 Task: Look for space in San Miguel Xico Viejo, Mexico from 5th July, 2023 to 11th July, 2023 for 2 adults in price range Rs.8000 to Rs.16000. Place can be entire place with 2 bedrooms having 2 beds and 1 bathroom. Property type can be house, flat, guest house. Booking option can be shelf check-in. Required host language is English.
Action: Mouse moved to (435, 97)
Screenshot: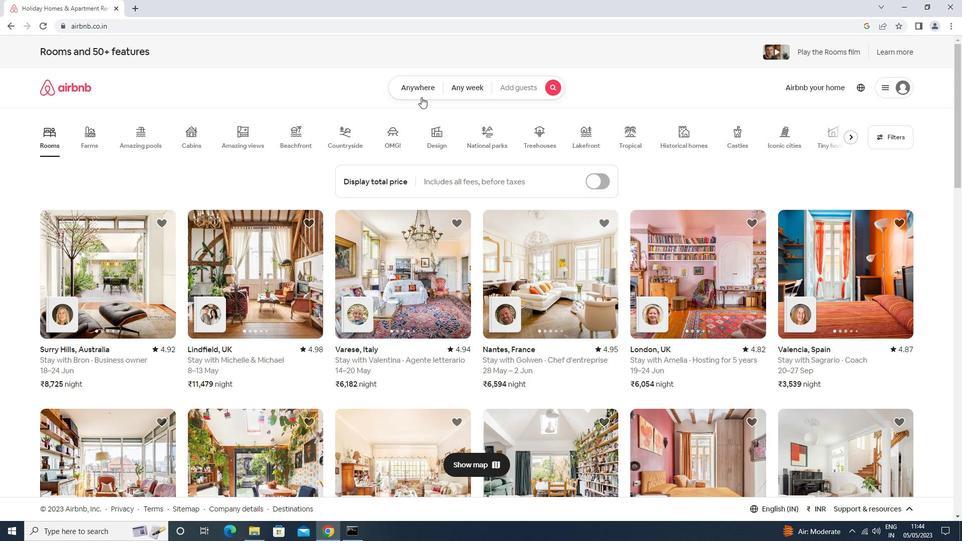 
Action: Mouse pressed left at (435, 97)
Screenshot: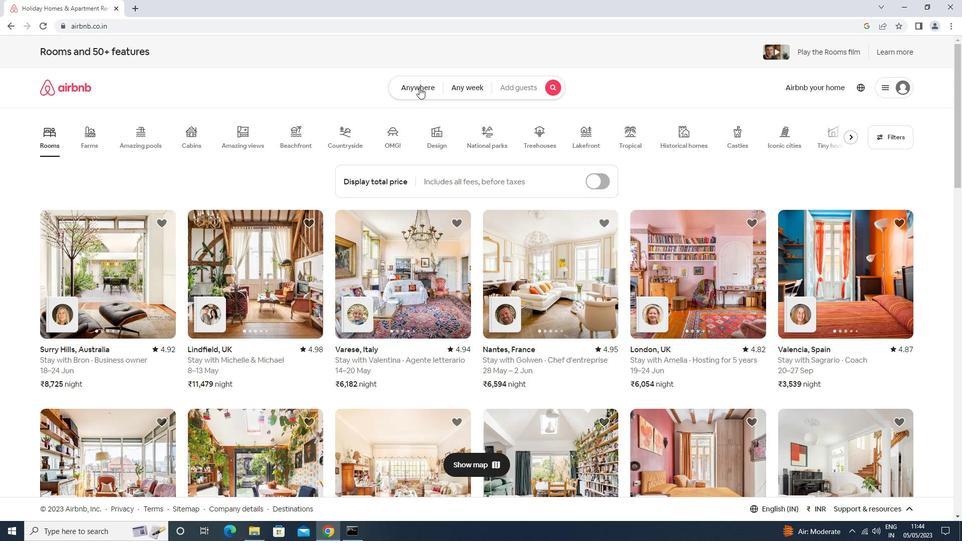 
Action: Mouse moved to (399, 136)
Screenshot: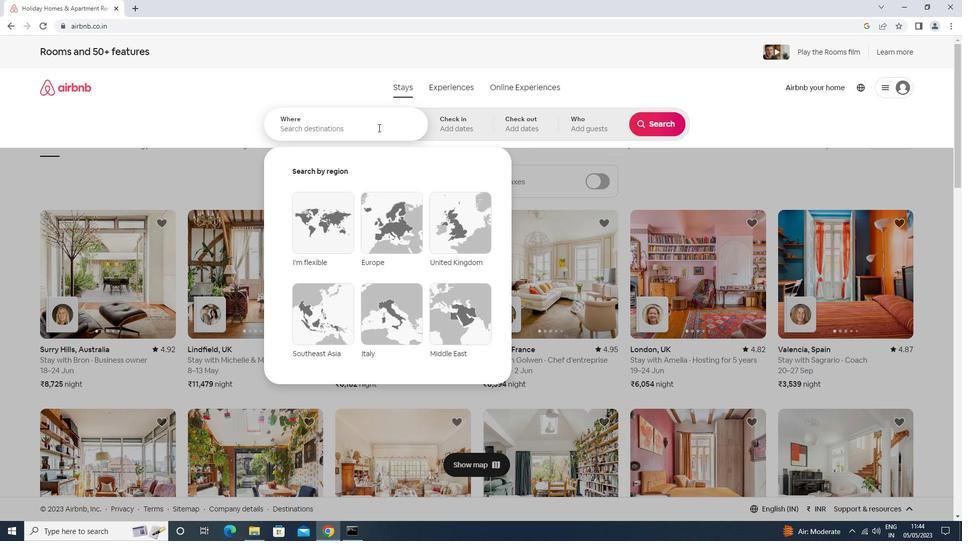 
Action: Mouse pressed left at (399, 136)
Screenshot: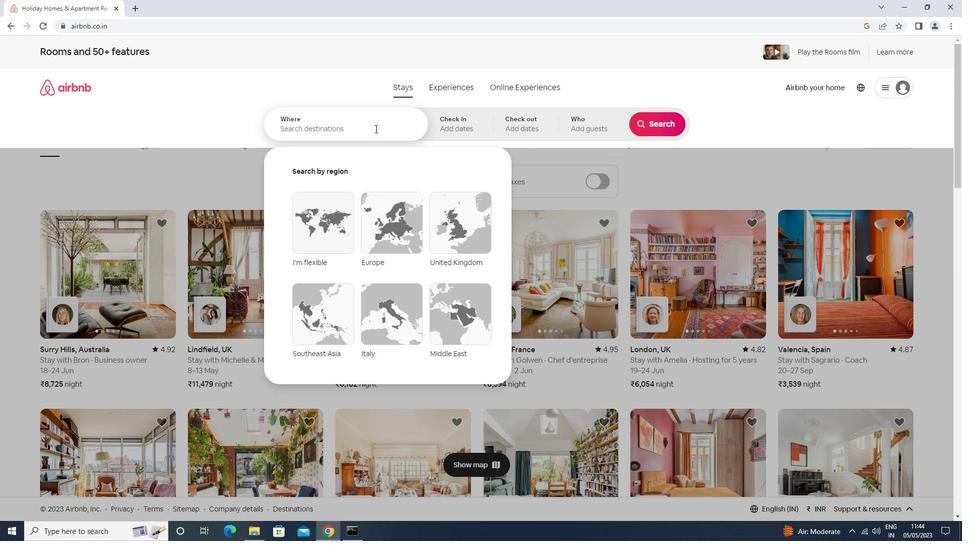 
Action: Mouse moved to (393, 135)
Screenshot: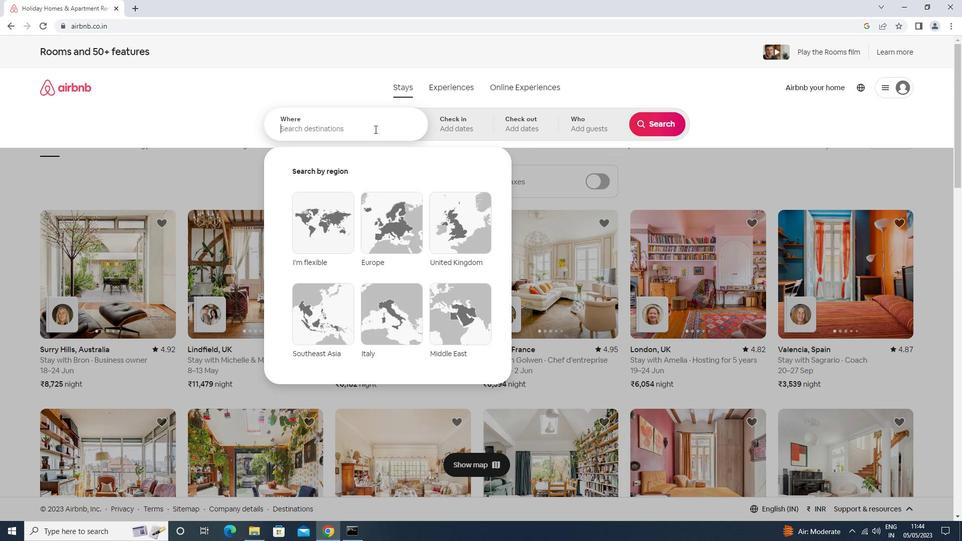 
Action: Key pressed <Key.shift><Key.shift><Key.shift><Key.shift><Key.shift><Key.shift><Key.shift><Key.shift><Key.shift><Key.shift>SAN<Key.space><Key.shift>MIGU<Key.down><Key.backspace><Key.backspace><Key.backspace><Key.backspace><Key.backspace><Key.backspace><Key.backspace><Key.backspace><Key.backspace><Key.backspace><Key.shift><Key.shift><Key.shift><Key.shift><Key.shift><Key.shift><Key.shift><Key.shift>XICO<Key.down><Key.up><Key.enter>
Screenshot: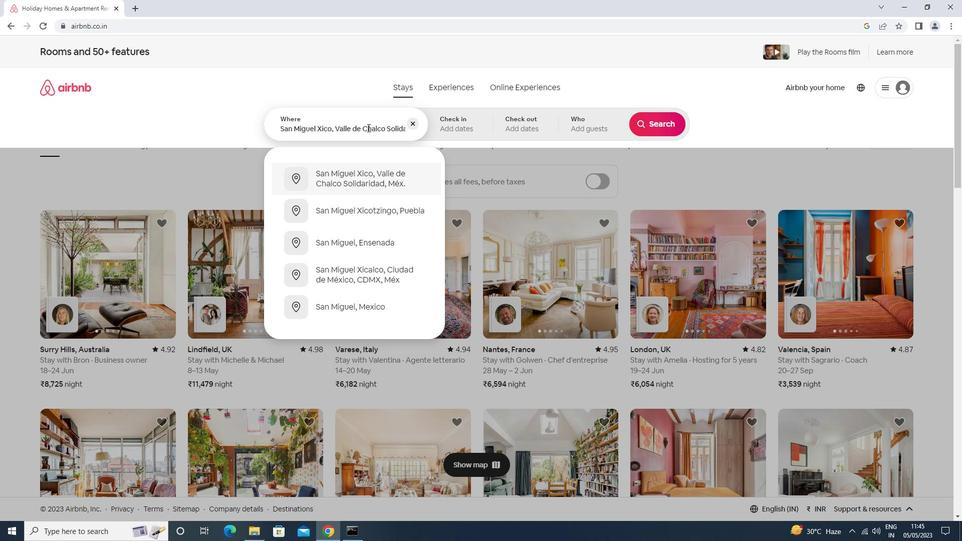 
Action: Mouse moved to (629, 205)
Screenshot: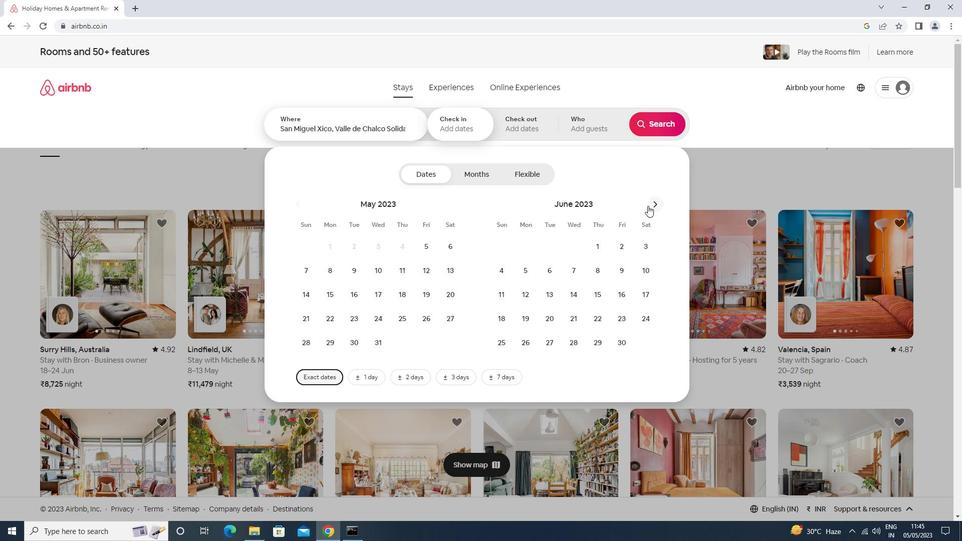 
Action: Mouse pressed left at (629, 205)
Screenshot: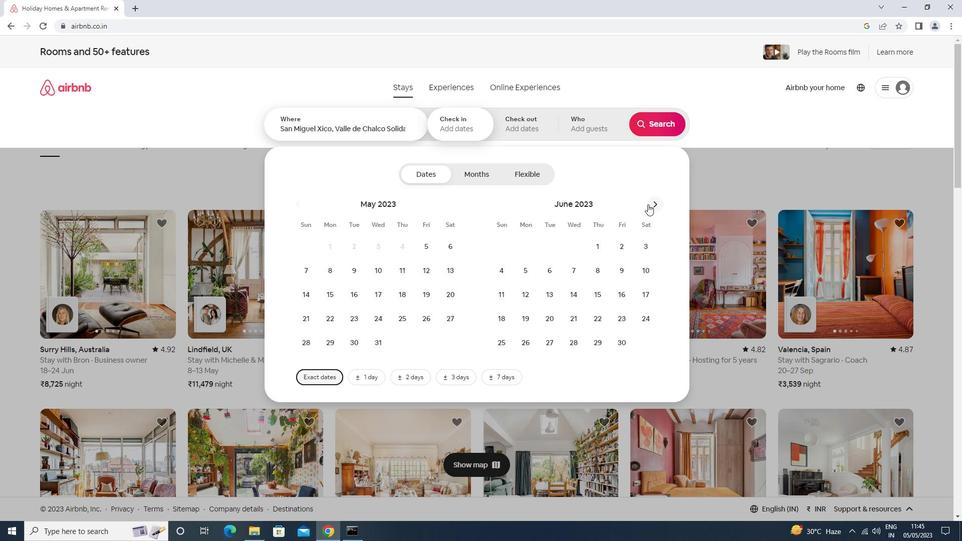 
Action: Mouse moved to (567, 265)
Screenshot: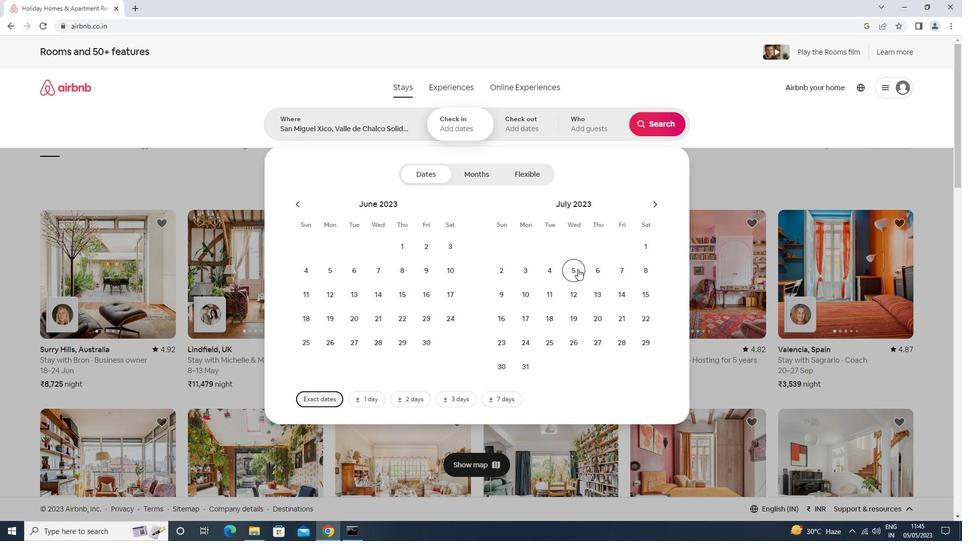 
Action: Mouse pressed left at (567, 265)
Screenshot: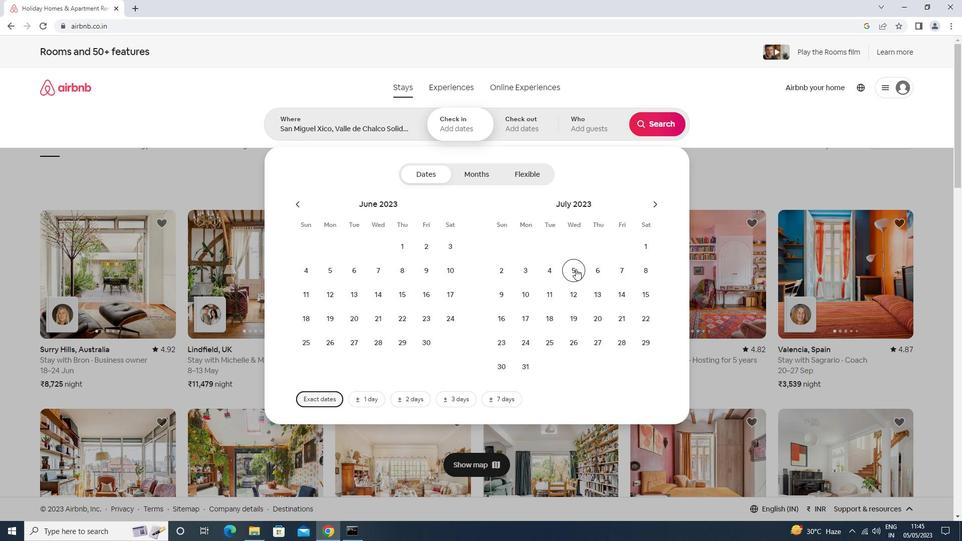 
Action: Mouse moved to (540, 289)
Screenshot: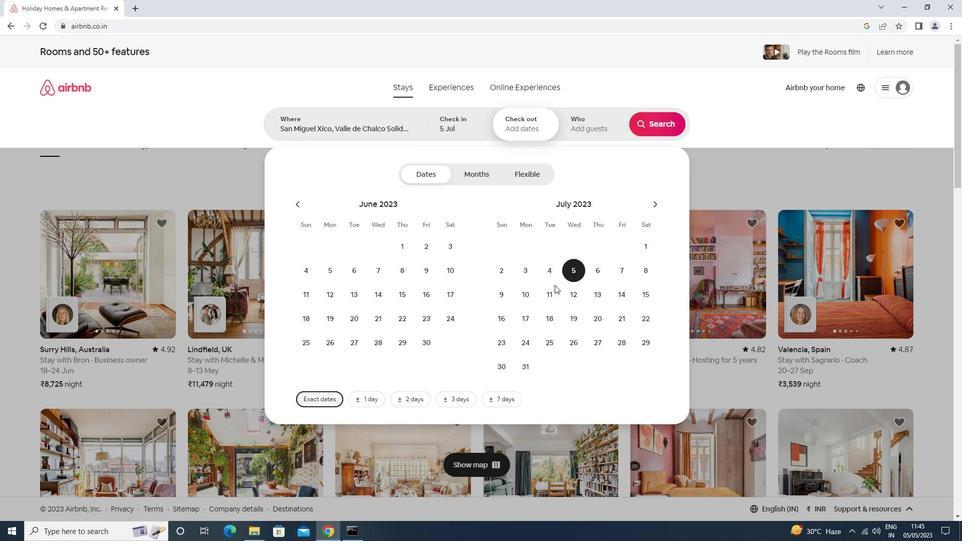 
Action: Mouse pressed left at (540, 289)
Screenshot: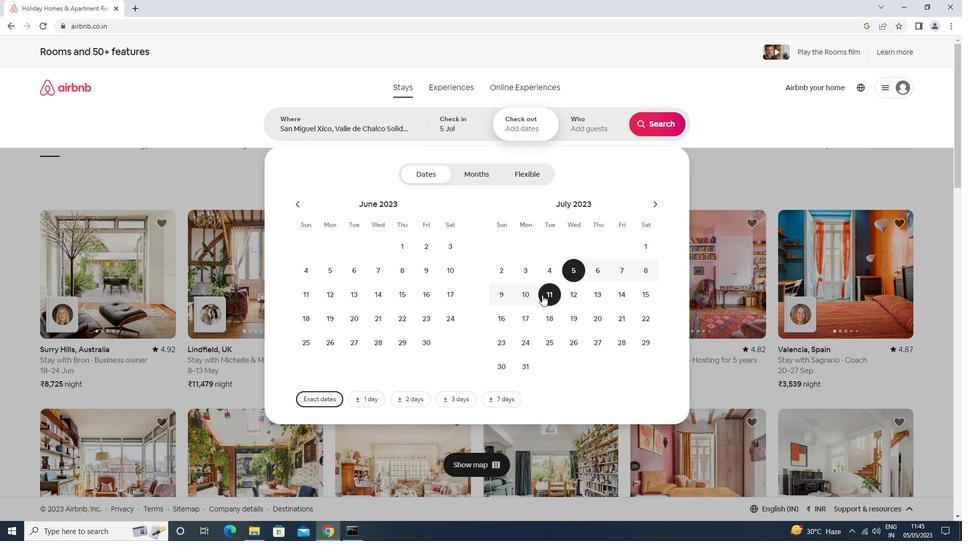 
Action: Mouse moved to (577, 138)
Screenshot: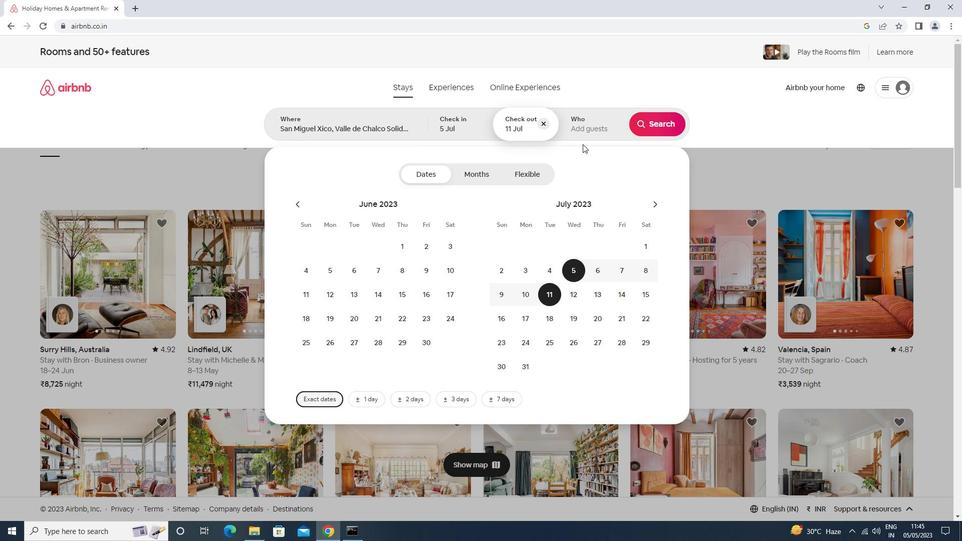 
Action: Mouse pressed left at (577, 138)
Screenshot: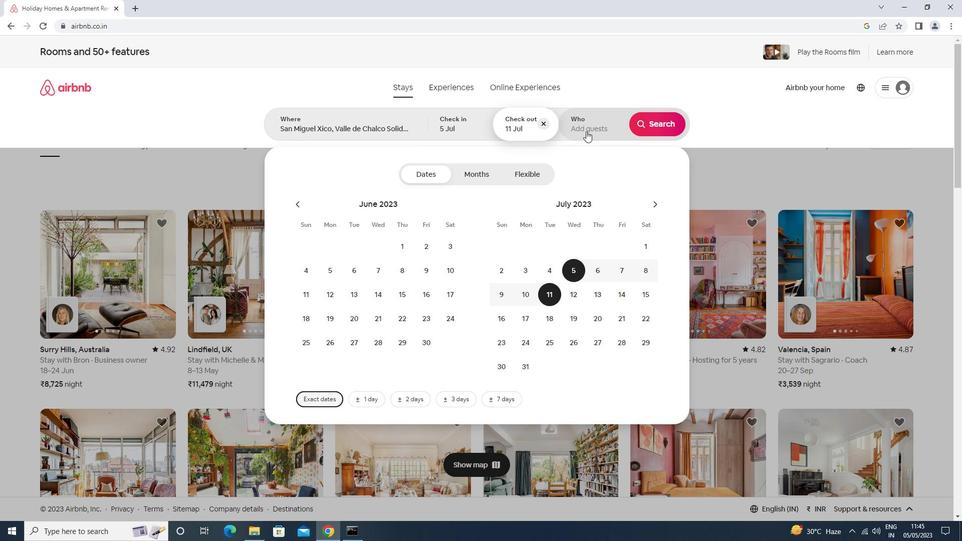 
Action: Mouse moved to (643, 180)
Screenshot: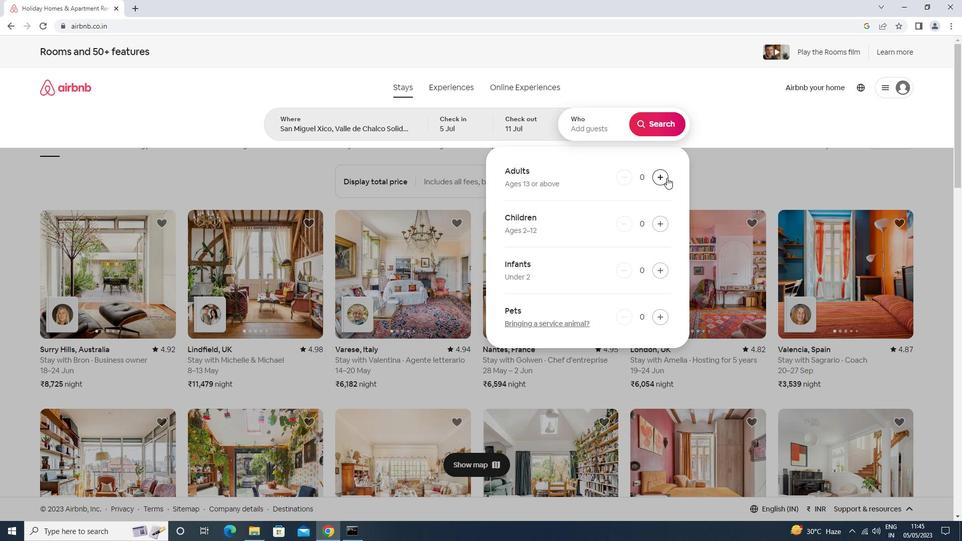 
Action: Mouse pressed left at (643, 180)
Screenshot: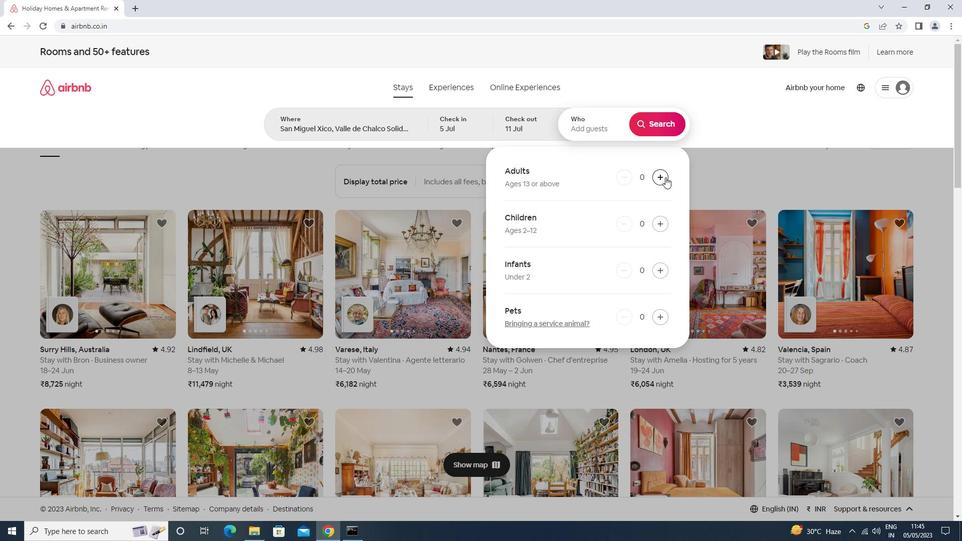 
Action: Mouse pressed left at (643, 180)
Screenshot: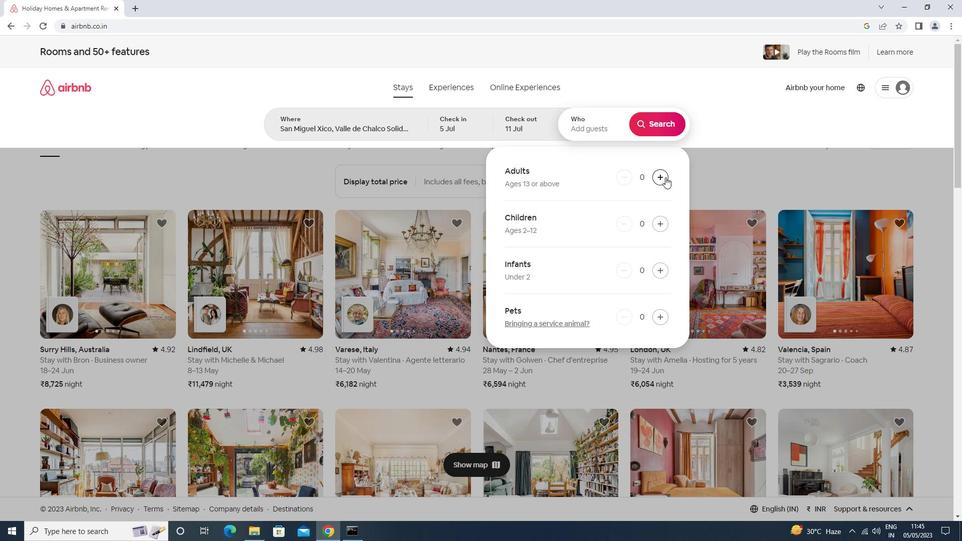 
Action: Mouse moved to (638, 126)
Screenshot: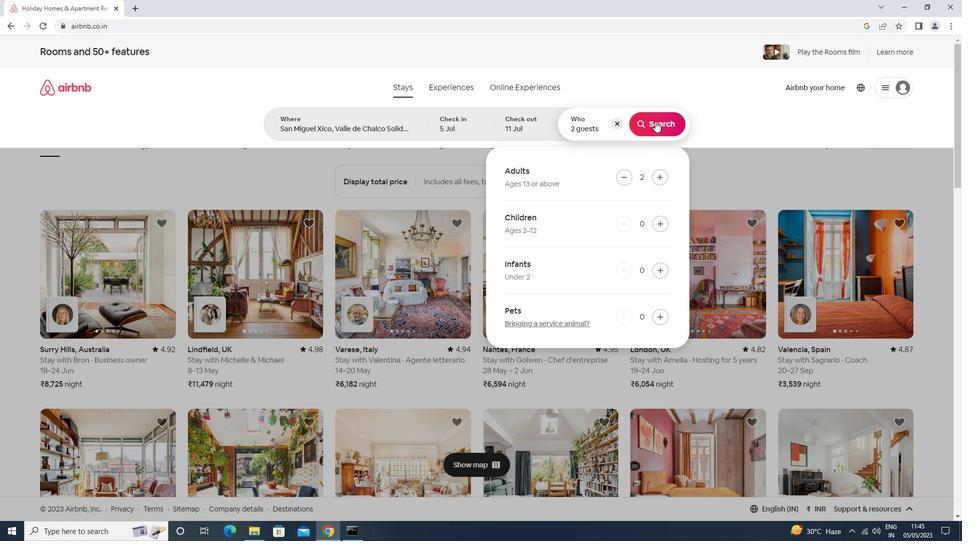 
Action: Mouse pressed left at (638, 126)
Screenshot: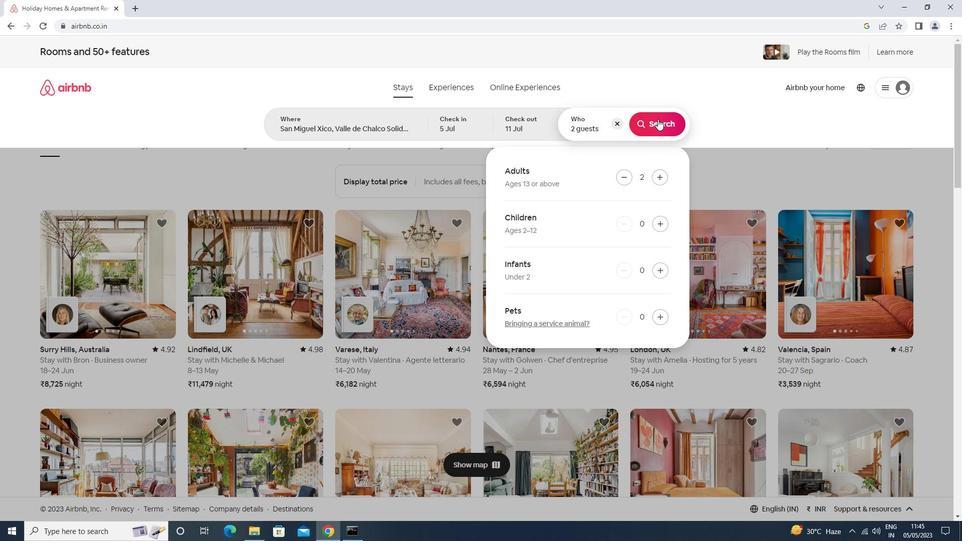 
Action: Mouse moved to (862, 105)
Screenshot: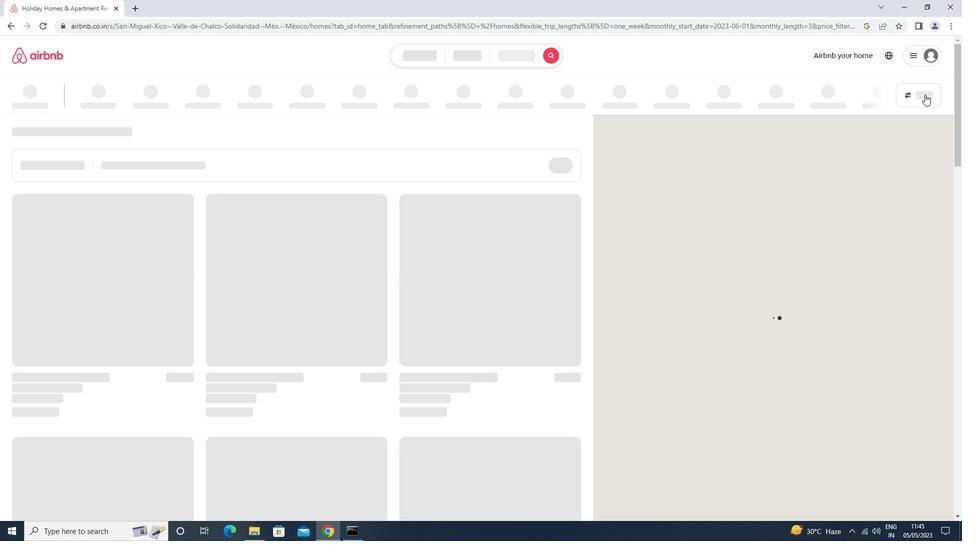 
Action: Mouse pressed left at (862, 105)
Screenshot: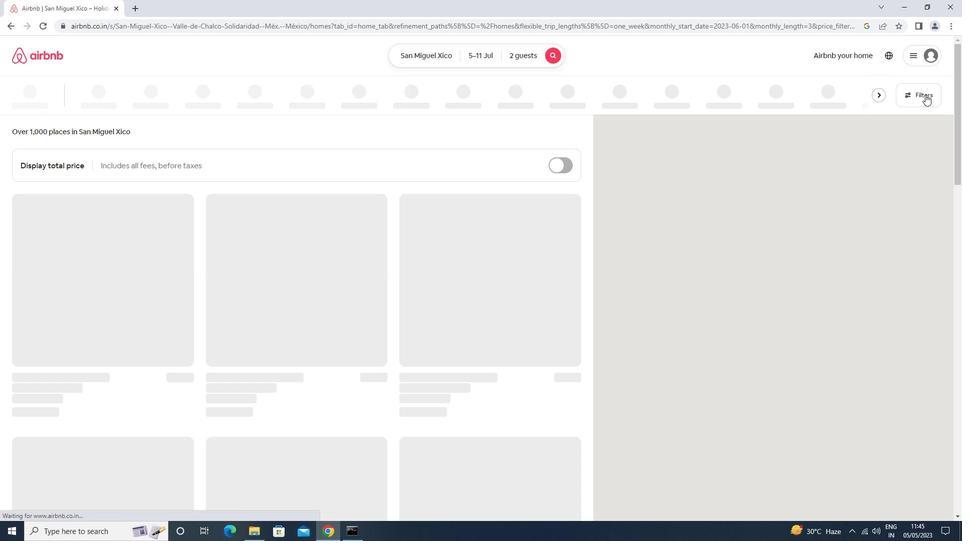
Action: Mouse moved to (391, 332)
Screenshot: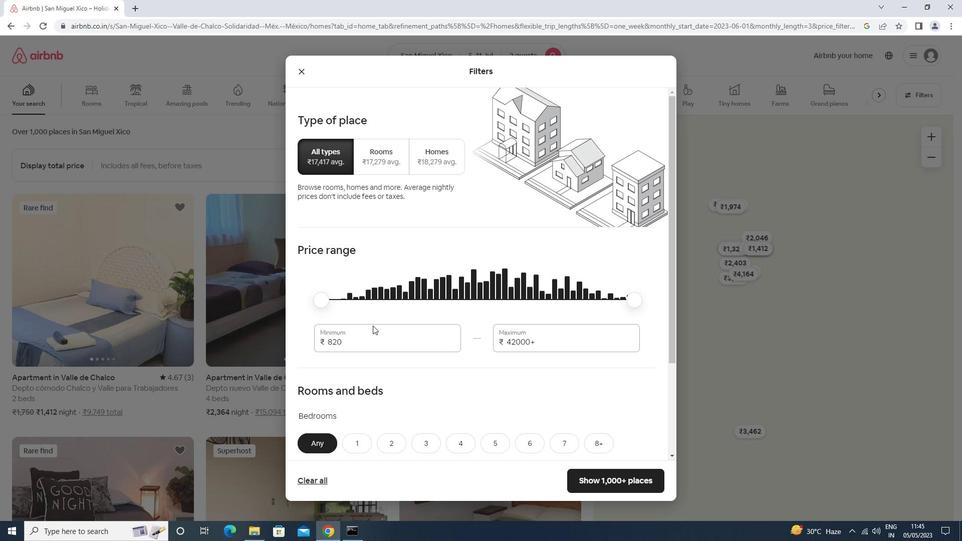 
Action: Mouse pressed left at (391, 332)
Screenshot: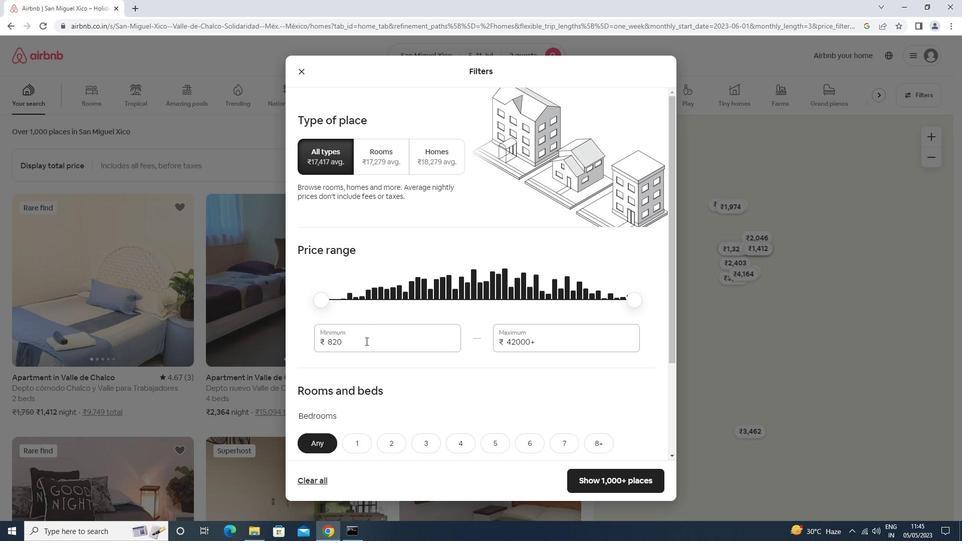 
Action: Mouse moved to (385, 324)
Screenshot: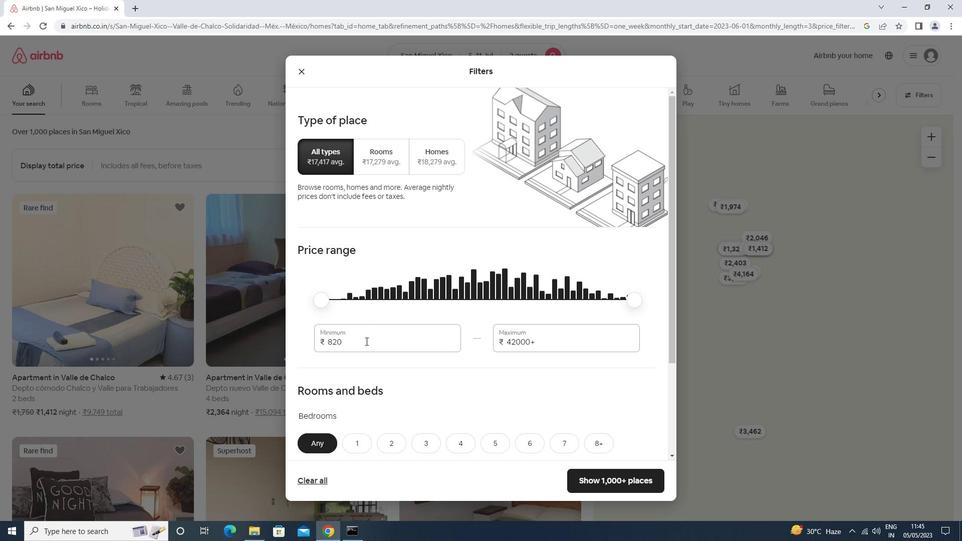 
Action: Key pressed <Key.backspace><Key.backspace>000<Key.tab>16000
Screenshot: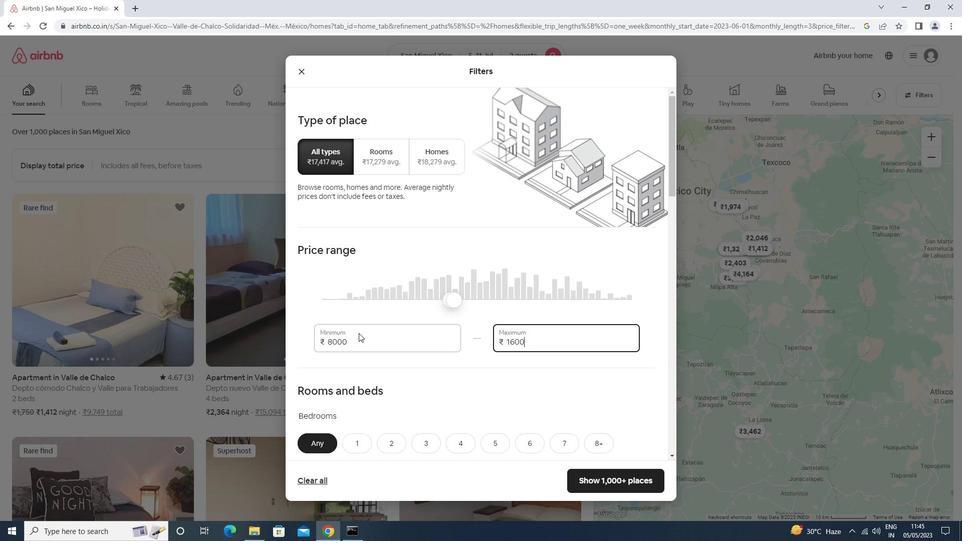 
Action: Mouse scrolled (385, 324) with delta (0, 0)
Screenshot: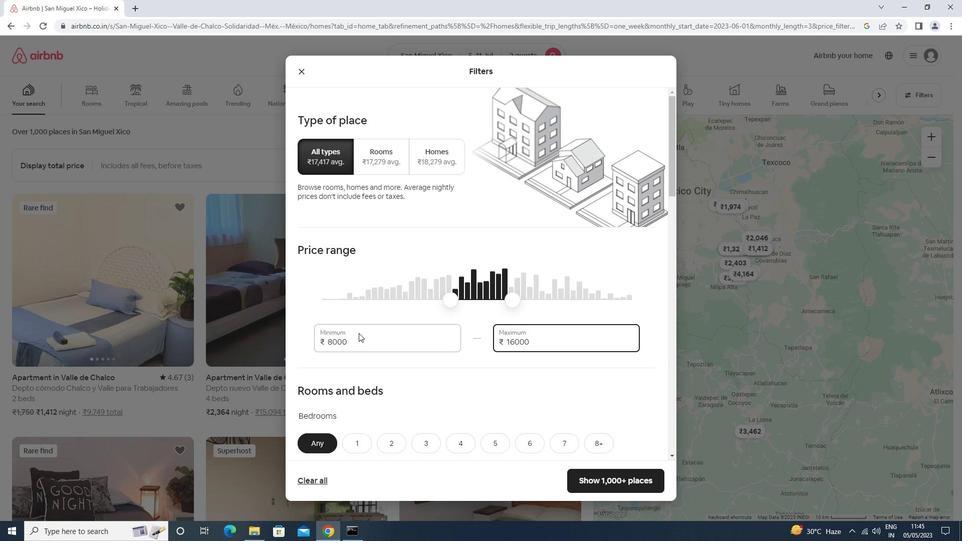
Action: Mouse scrolled (385, 324) with delta (0, 0)
Screenshot: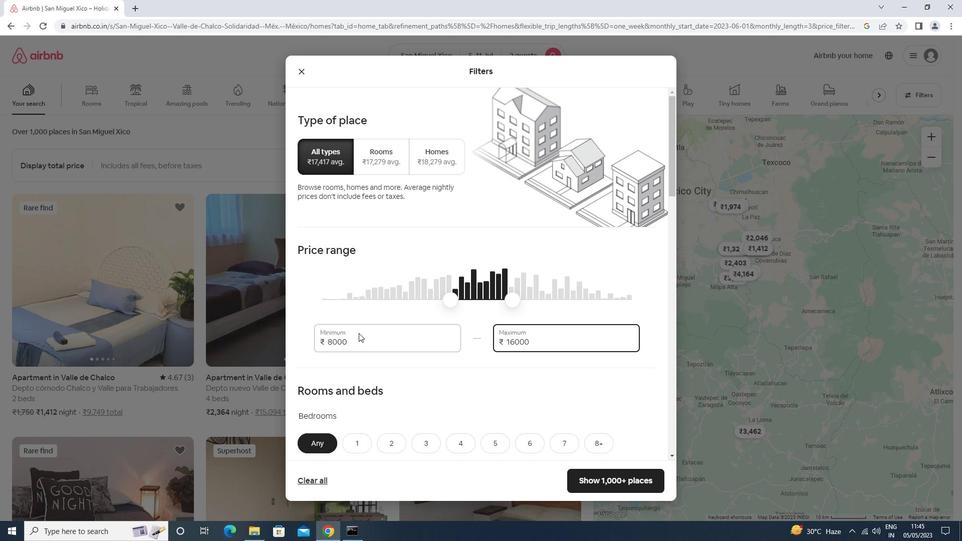 
Action: Mouse scrolled (385, 324) with delta (0, 0)
Screenshot: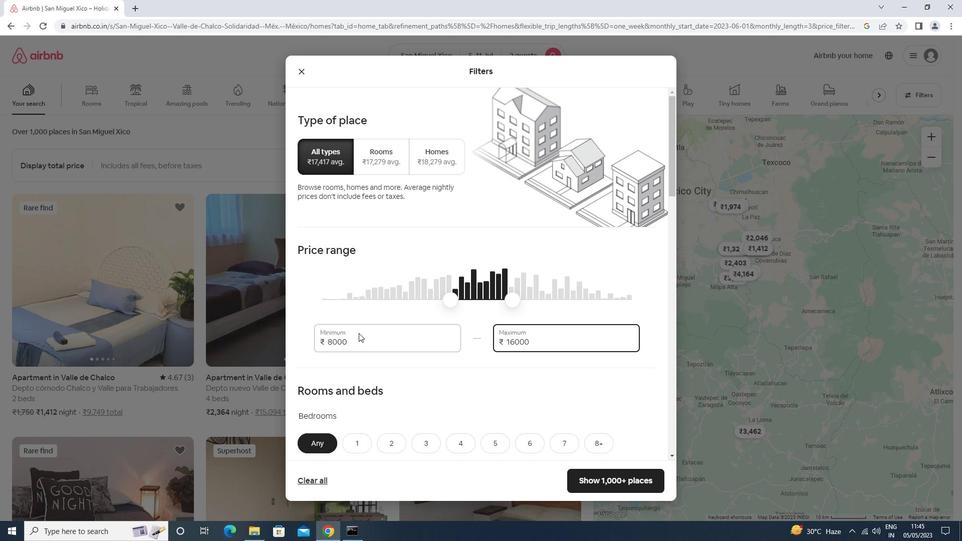 
Action: Mouse moved to (409, 291)
Screenshot: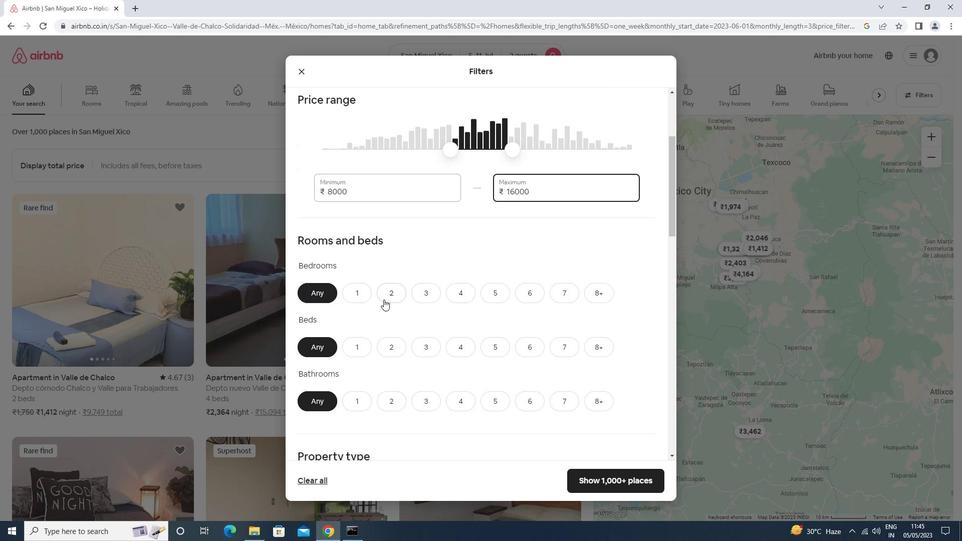 
Action: Mouse pressed left at (409, 291)
Screenshot: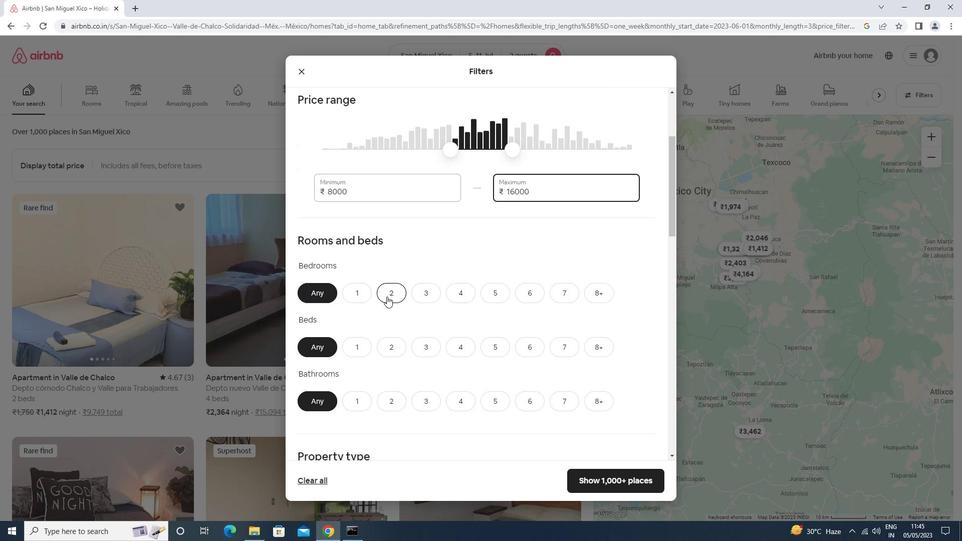 
Action: Mouse moved to (409, 290)
Screenshot: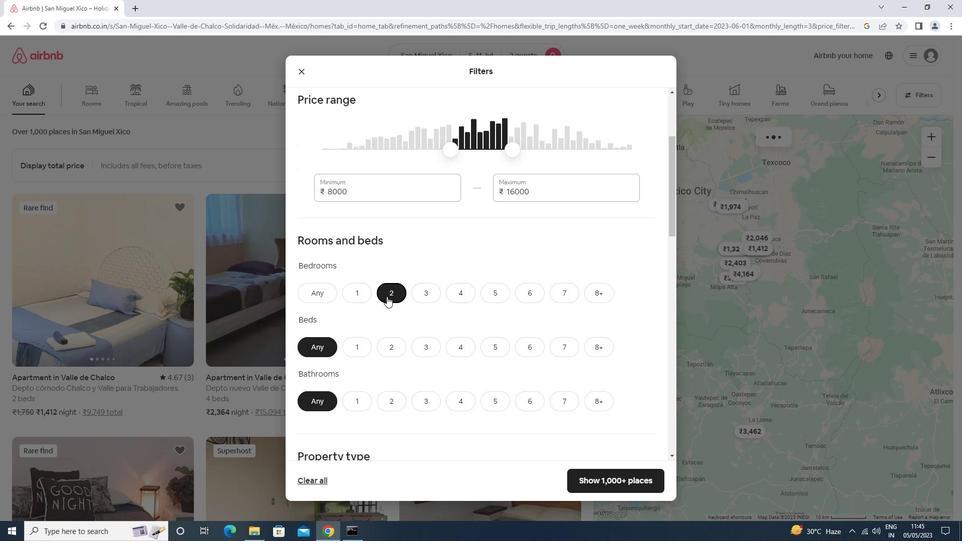 
Action: Mouse scrolled (409, 290) with delta (0, 0)
Screenshot: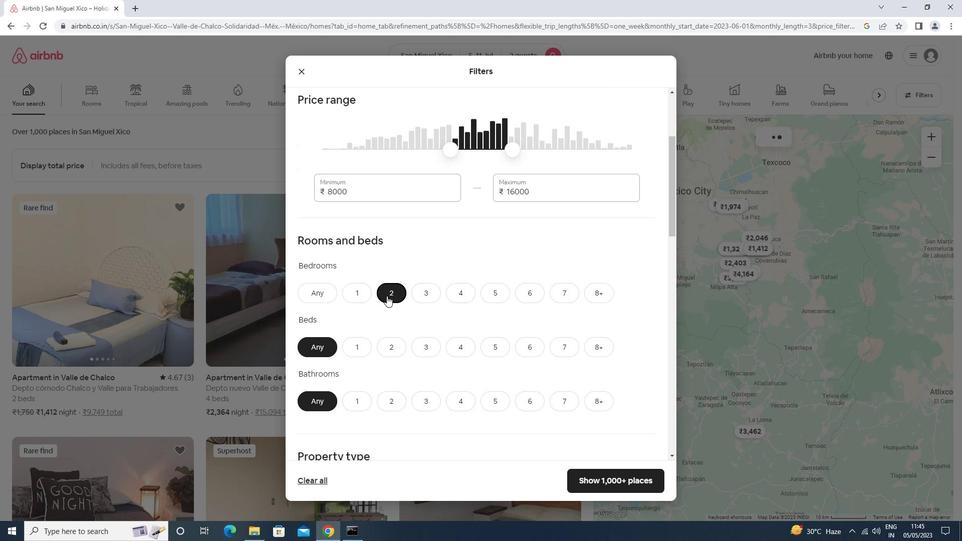 
Action: Mouse scrolled (409, 290) with delta (0, 0)
Screenshot: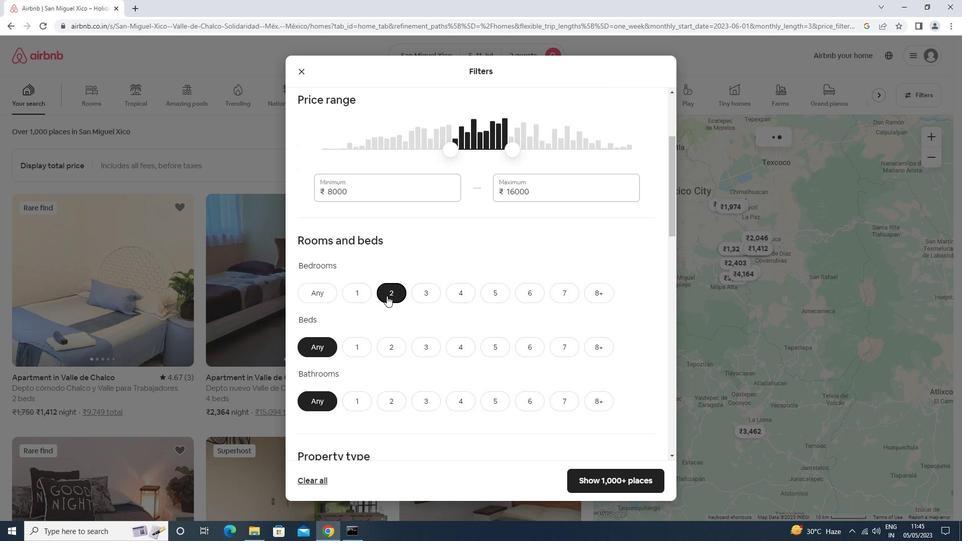 
Action: Mouse moved to (411, 248)
Screenshot: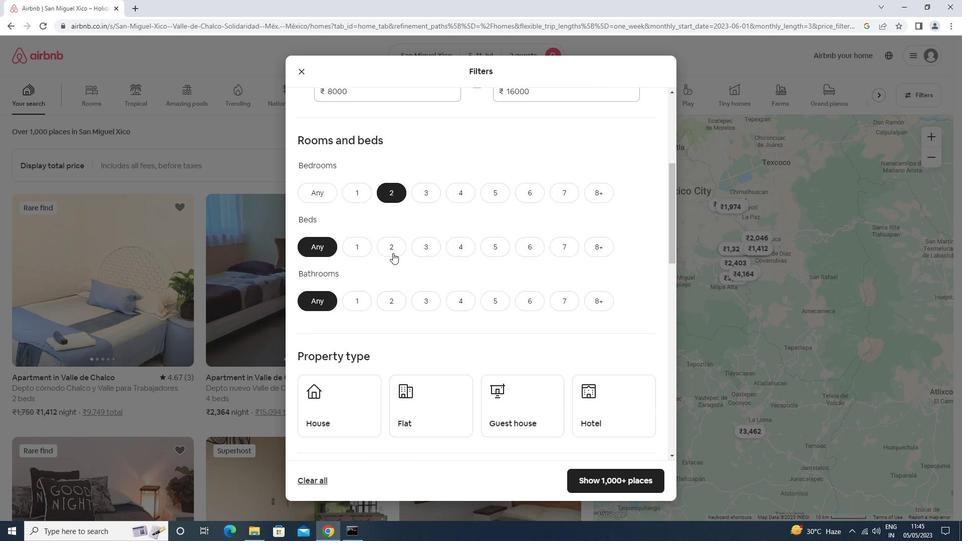 
Action: Mouse pressed left at (411, 248)
Screenshot: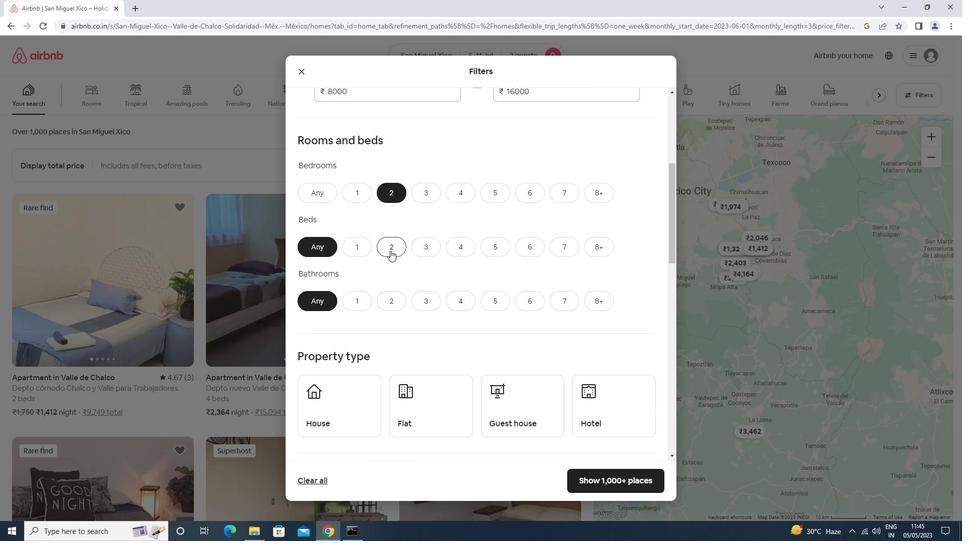 
Action: Mouse moved to (382, 297)
Screenshot: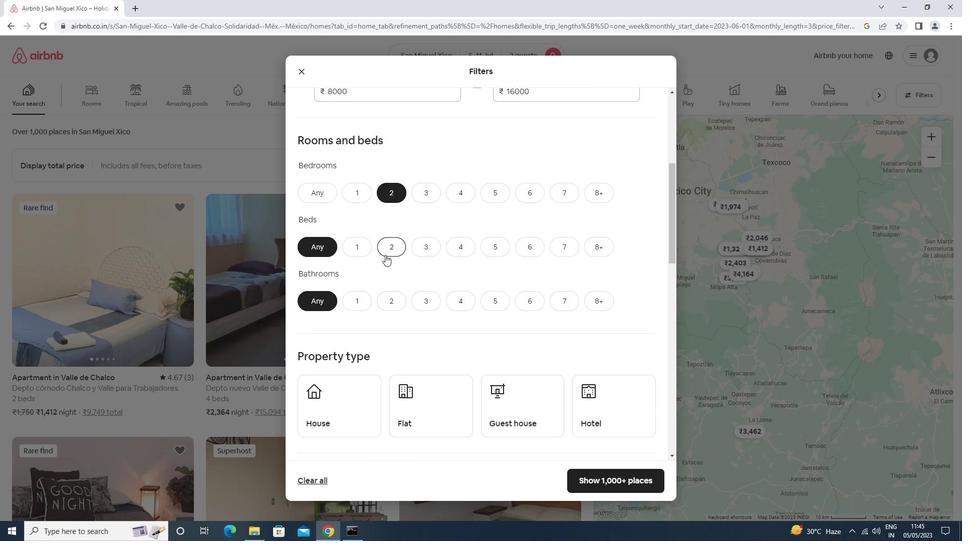 
Action: Mouse pressed left at (382, 297)
Screenshot: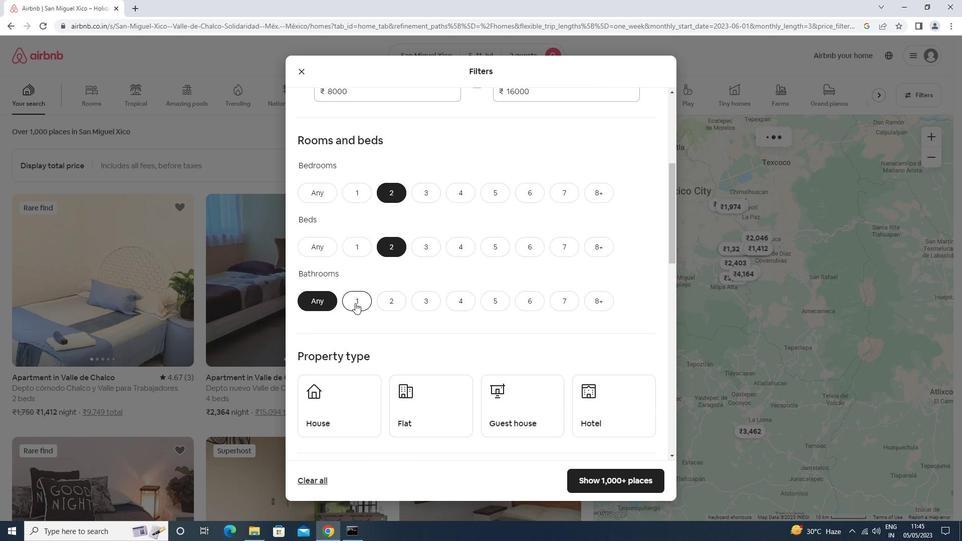 
Action: Mouse moved to (383, 292)
Screenshot: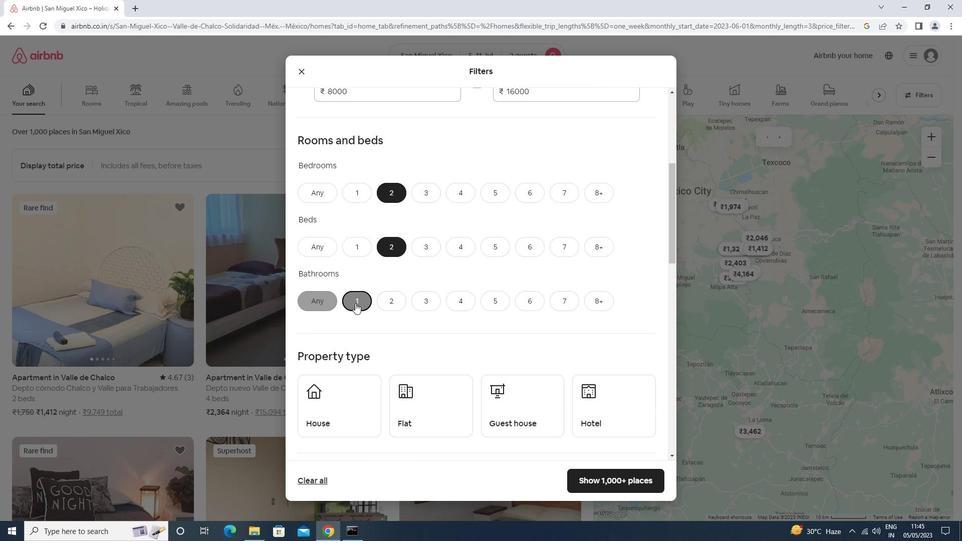 
Action: Mouse scrolled (383, 292) with delta (0, 0)
Screenshot: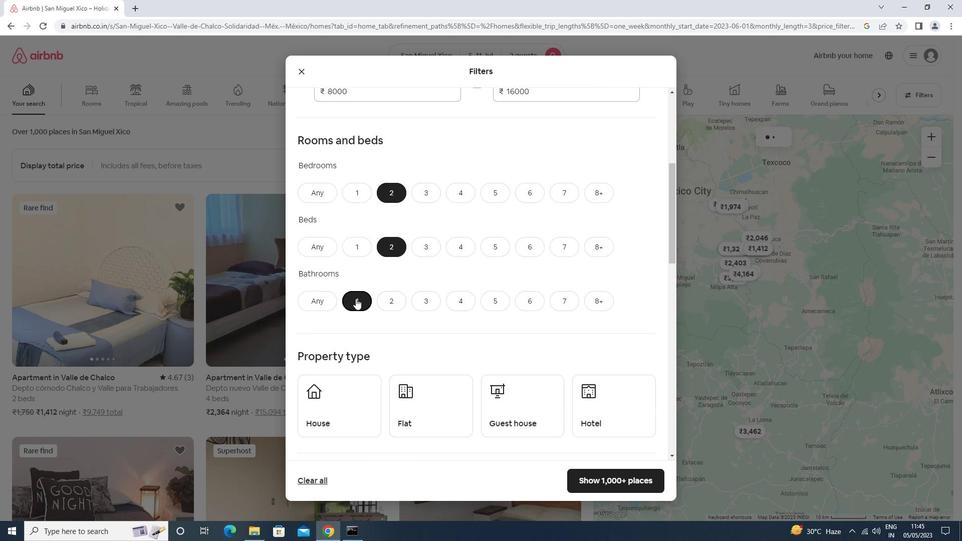 
Action: Mouse scrolled (383, 292) with delta (0, 0)
Screenshot: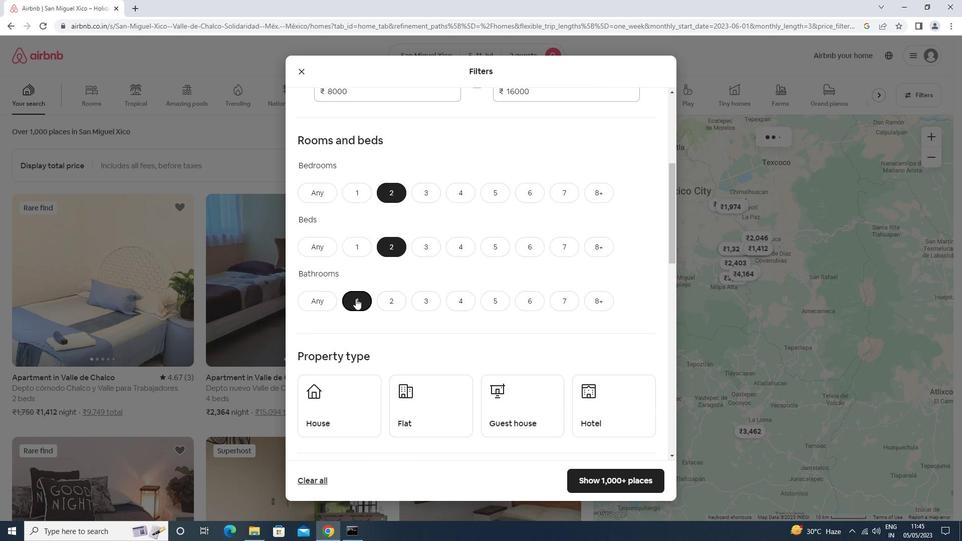 
Action: Mouse scrolled (383, 292) with delta (0, 0)
Screenshot: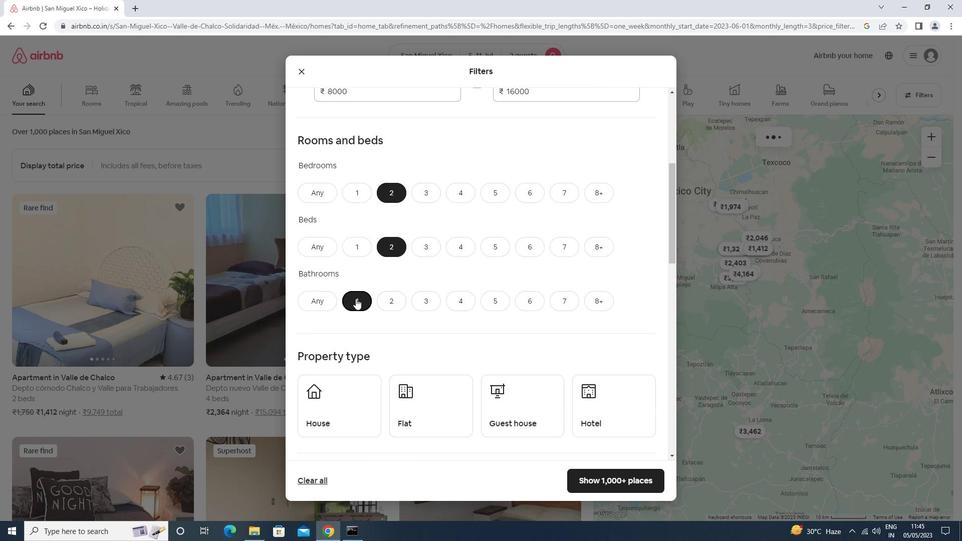 
Action: Mouse moved to (384, 292)
Screenshot: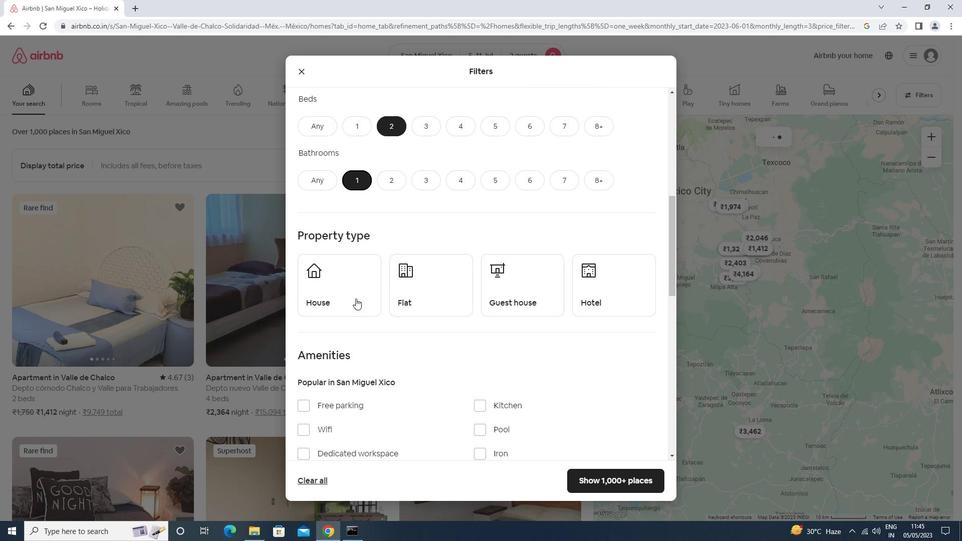 
Action: Mouse pressed left at (384, 292)
Screenshot: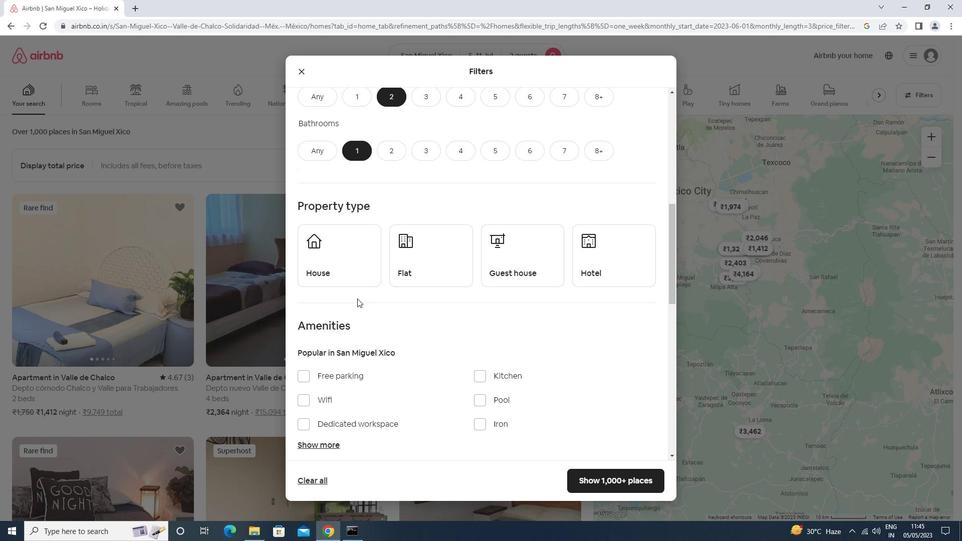 
Action: Mouse moved to (383, 258)
Screenshot: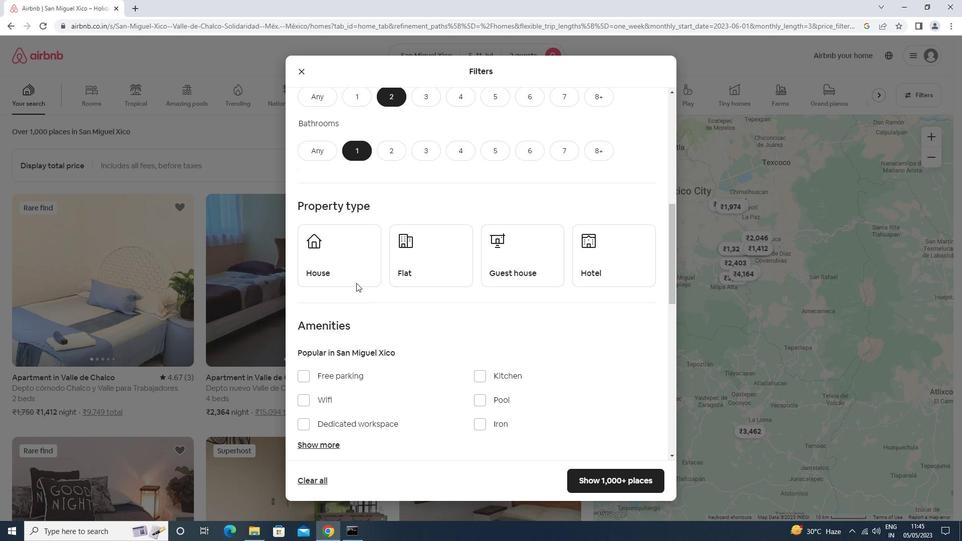 
Action: Mouse pressed left at (383, 258)
Screenshot: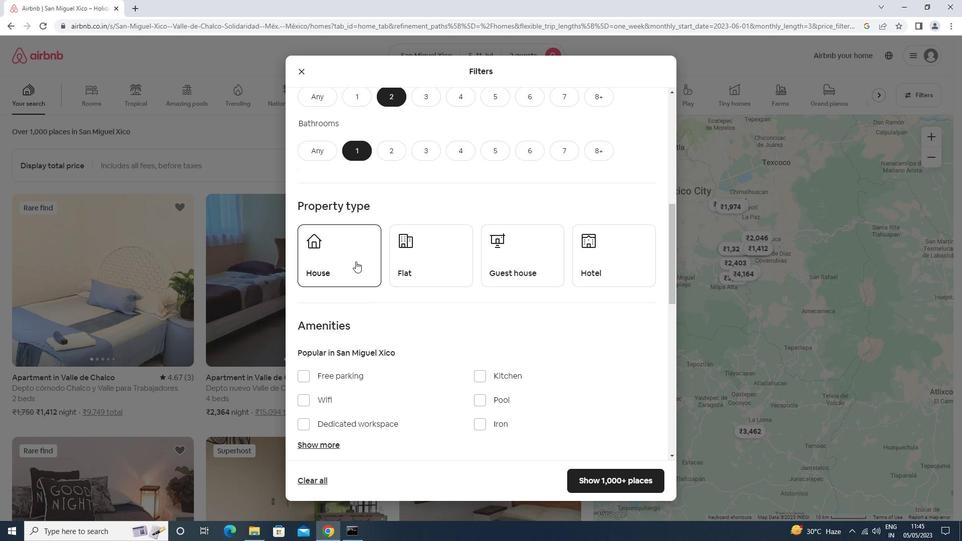 
Action: Mouse moved to (427, 269)
Screenshot: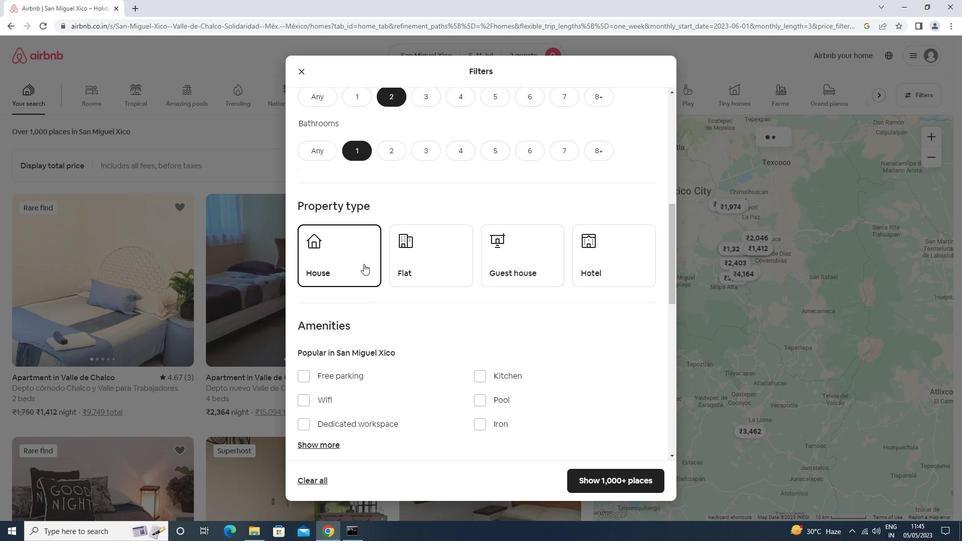
Action: Mouse pressed left at (427, 269)
Screenshot: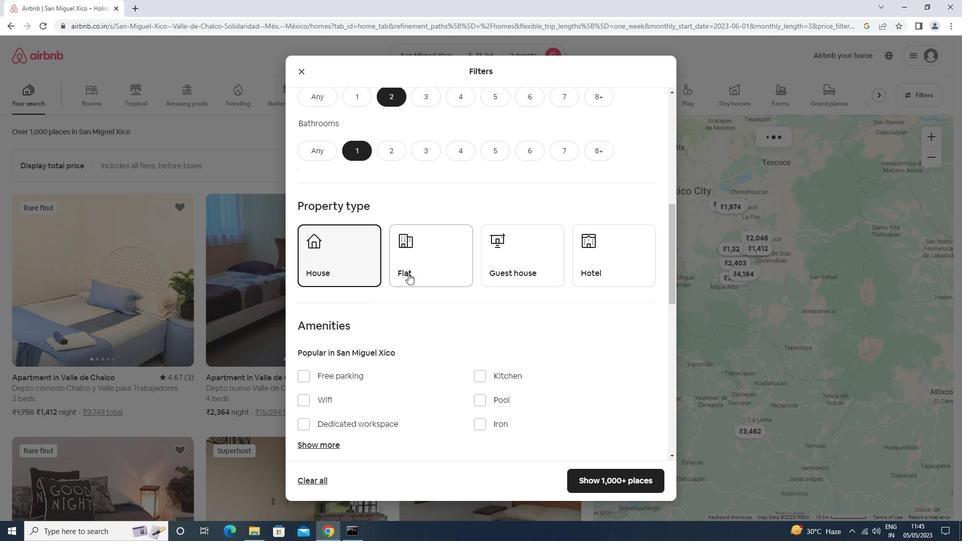 
Action: Mouse moved to (514, 269)
Screenshot: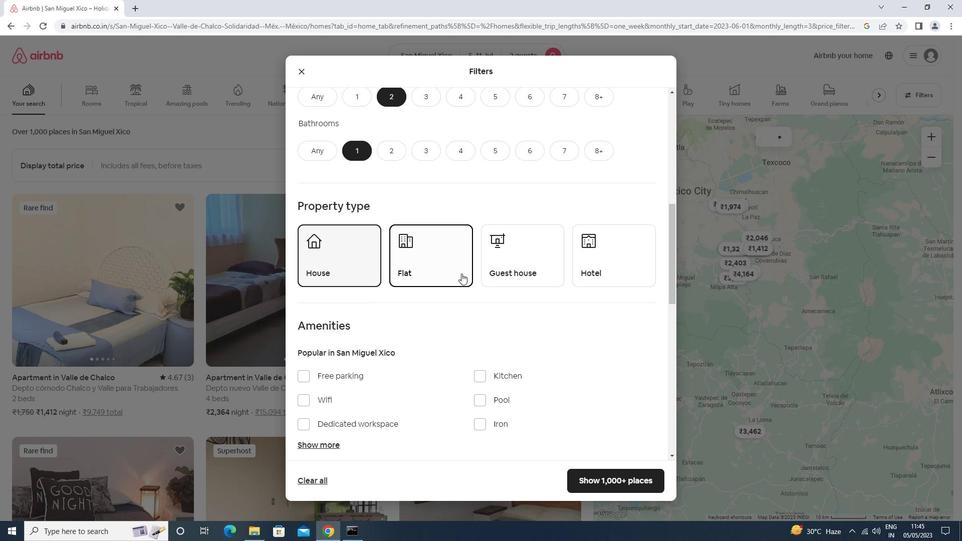 
Action: Mouse pressed left at (514, 269)
Screenshot: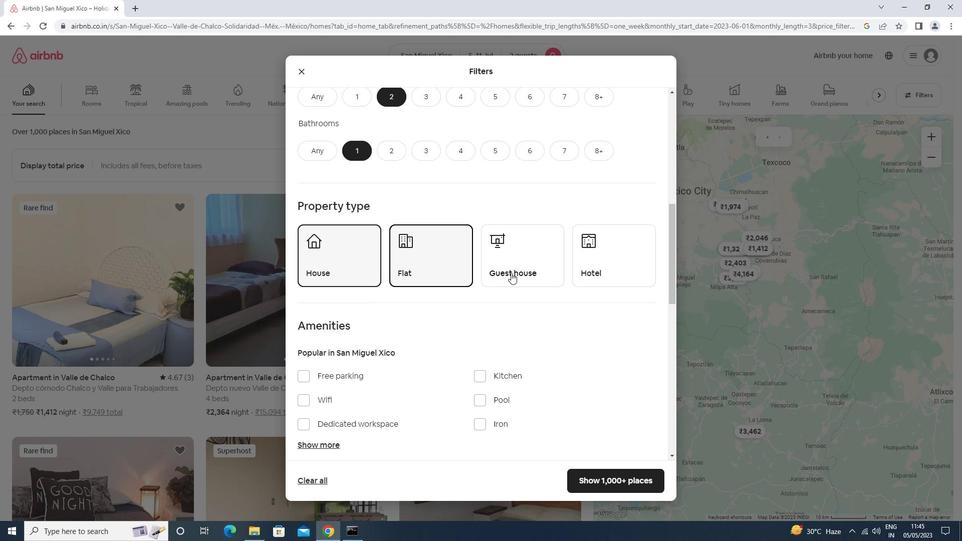
Action: Mouse moved to (510, 249)
Screenshot: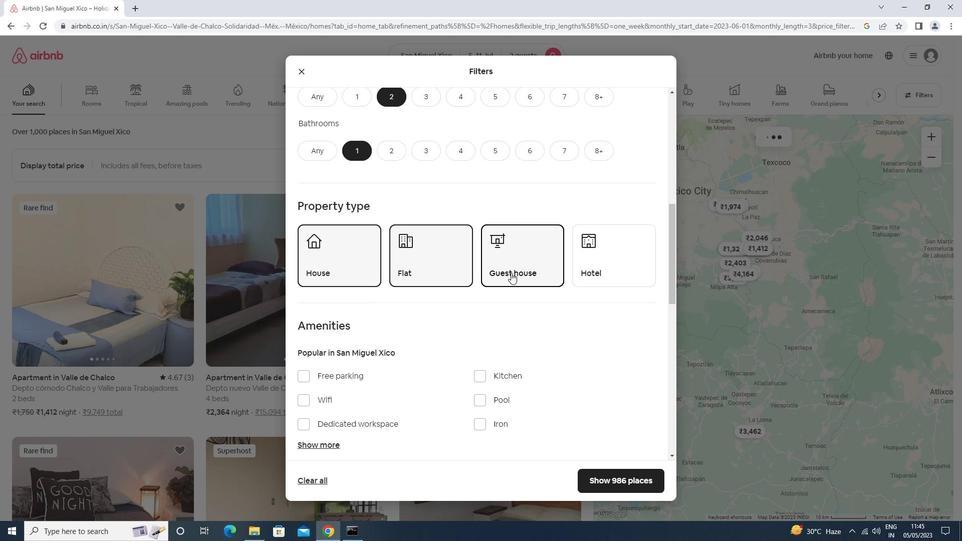 
Action: Mouse scrolled (510, 248) with delta (0, 0)
Screenshot: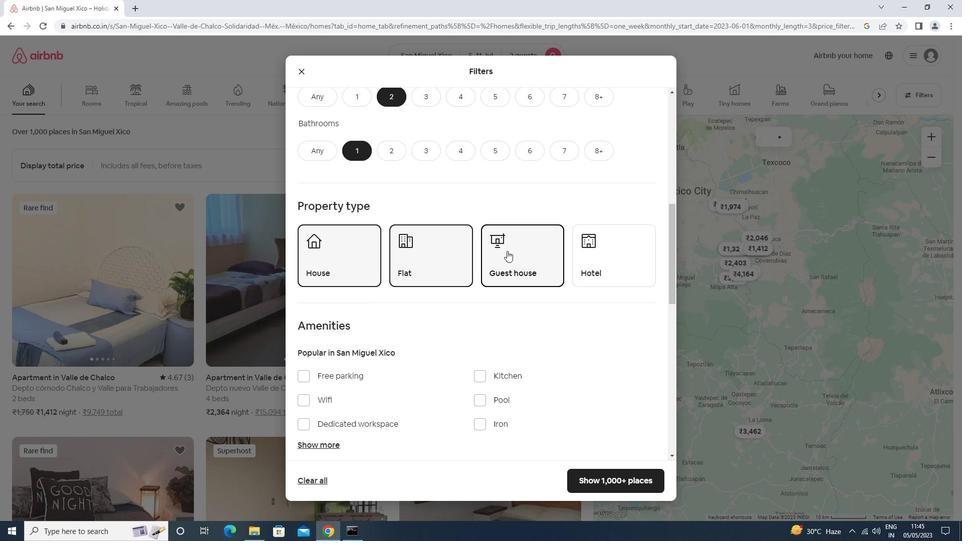 
Action: Mouse scrolled (510, 248) with delta (0, 0)
Screenshot: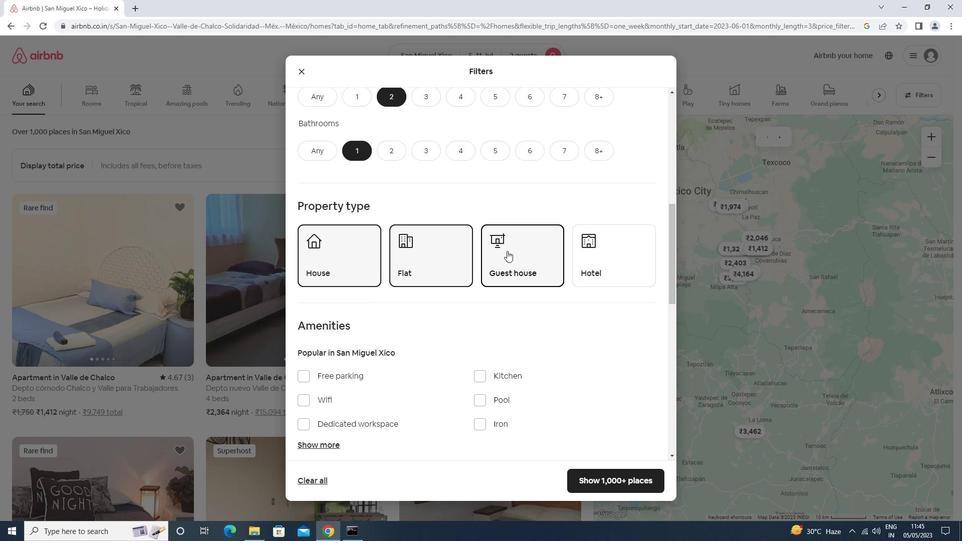 
Action: Mouse scrolled (510, 248) with delta (0, 0)
Screenshot: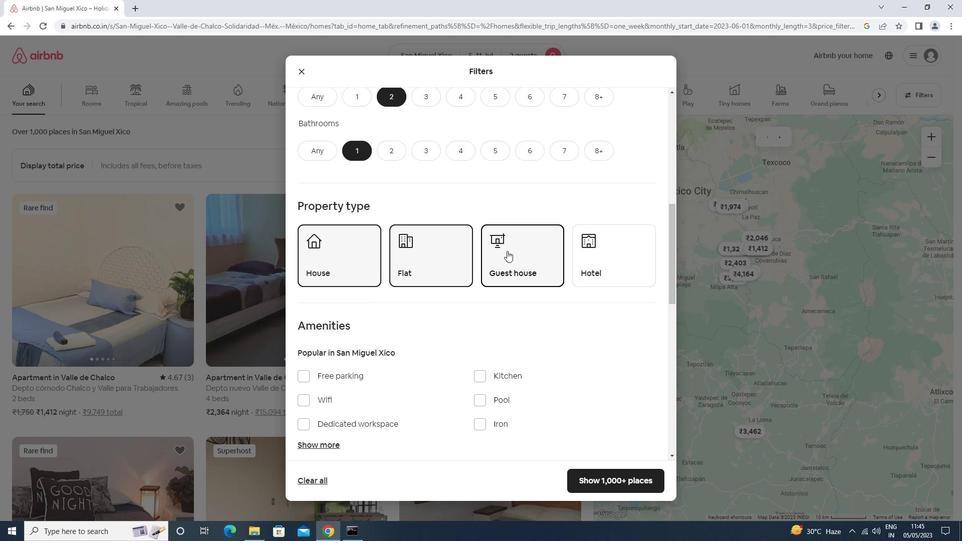 
Action: Mouse scrolled (510, 248) with delta (0, 0)
Screenshot: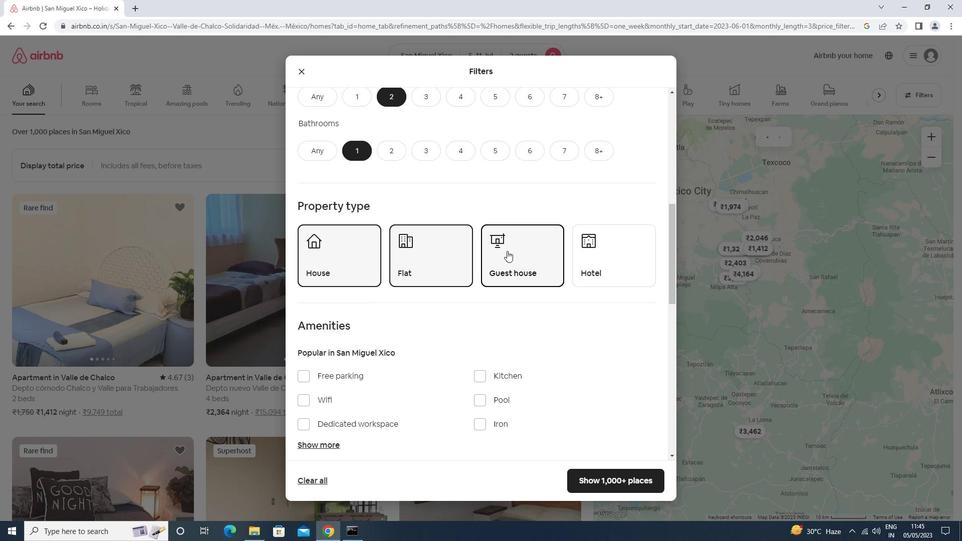 
Action: Mouse scrolled (510, 248) with delta (0, 0)
Screenshot: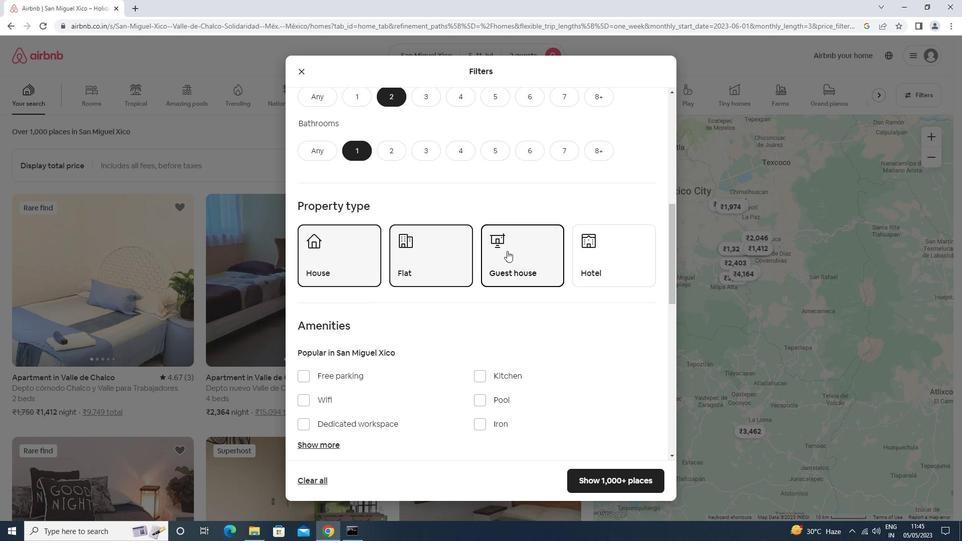 
Action: Mouse moved to (623, 304)
Screenshot: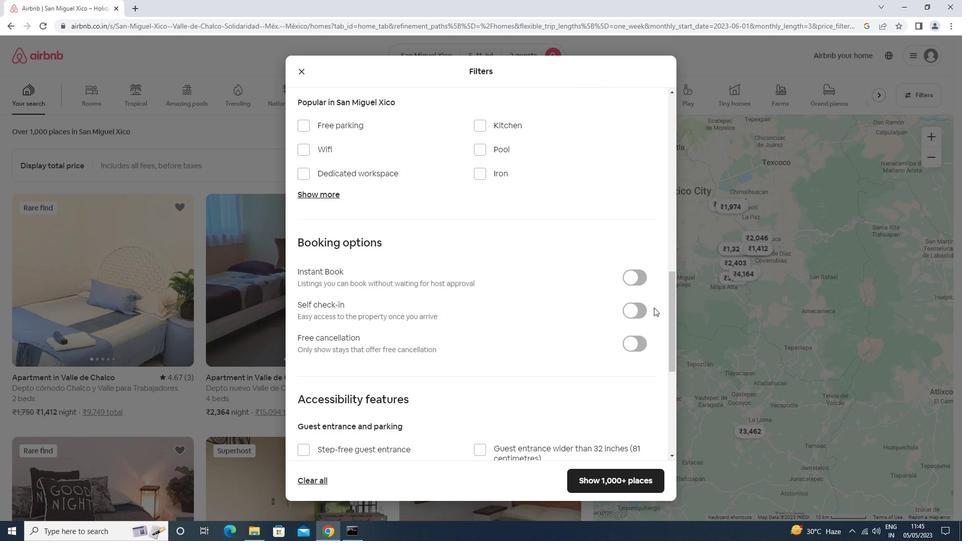 
Action: Mouse pressed left at (623, 304)
Screenshot: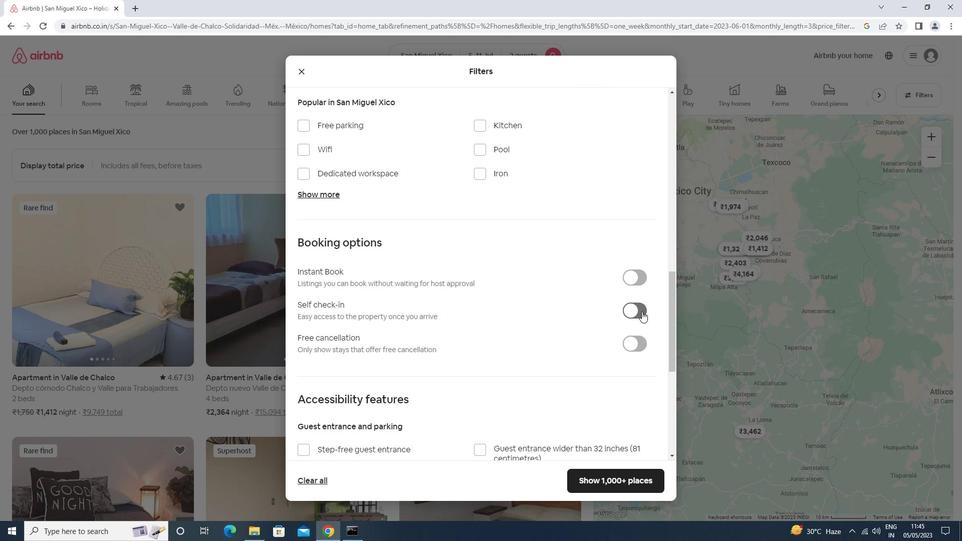
Action: Mouse moved to (615, 302)
Screenshot: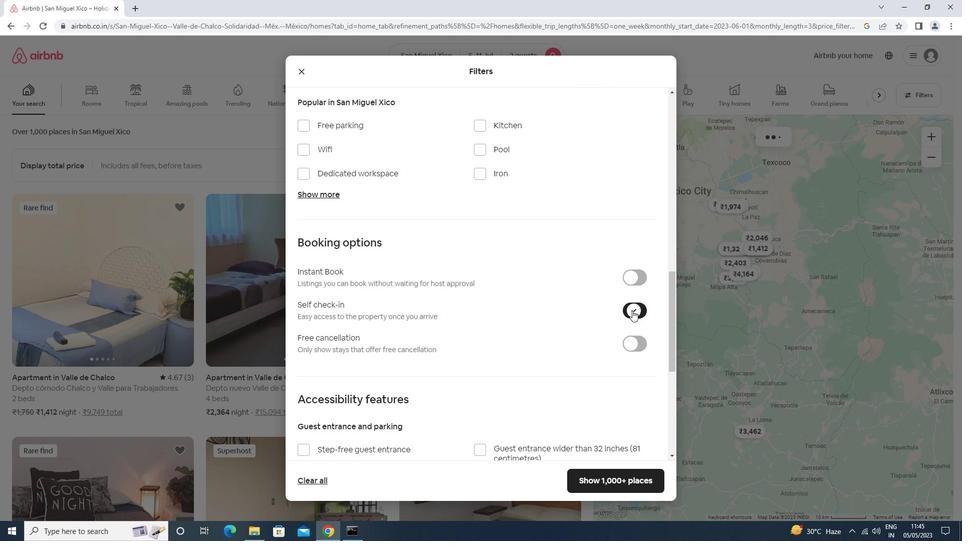 
Action: Mouse scrolled (615, 302) with delta (0, 0)
Screenshot: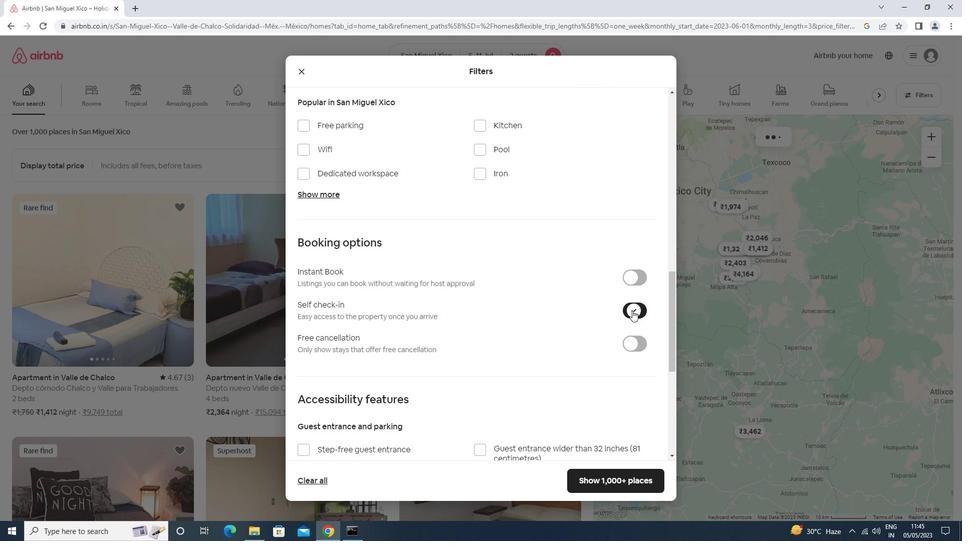 
Action: Mouse moved to (615, 302)
Screenshot: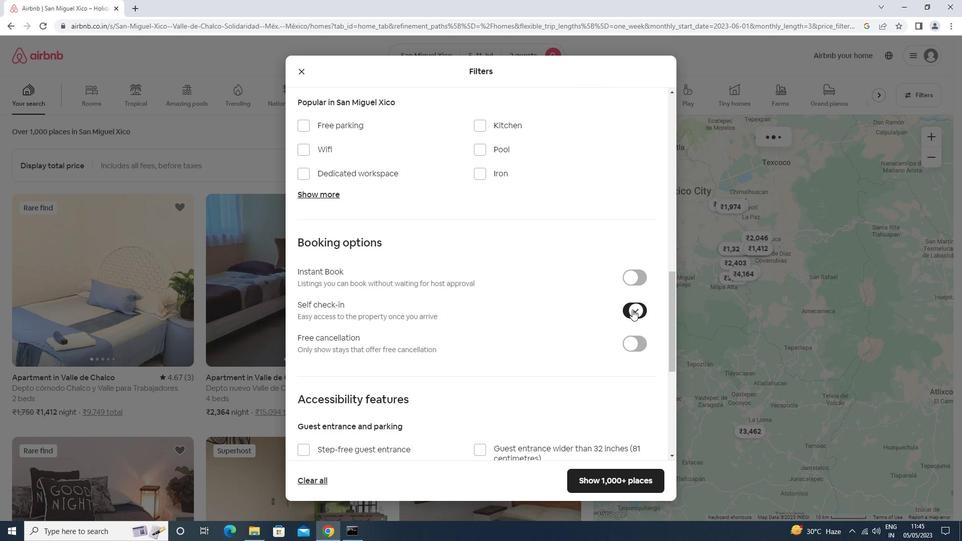 
Action: Mouse scrolled (615, 302) with delta (0, 0)
Screenshot: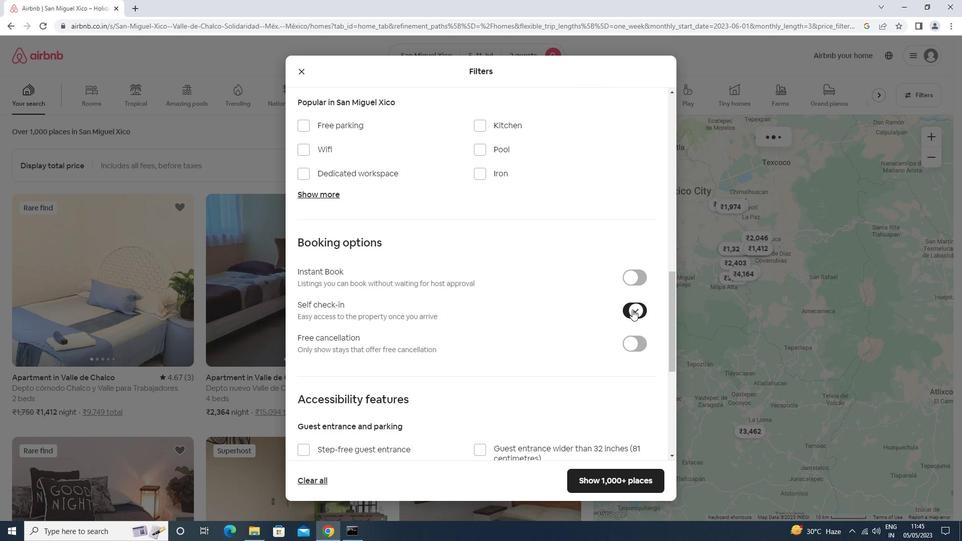 
Action: Mouse scrolled (615, 302) with delta (0, 0)
Screenshot: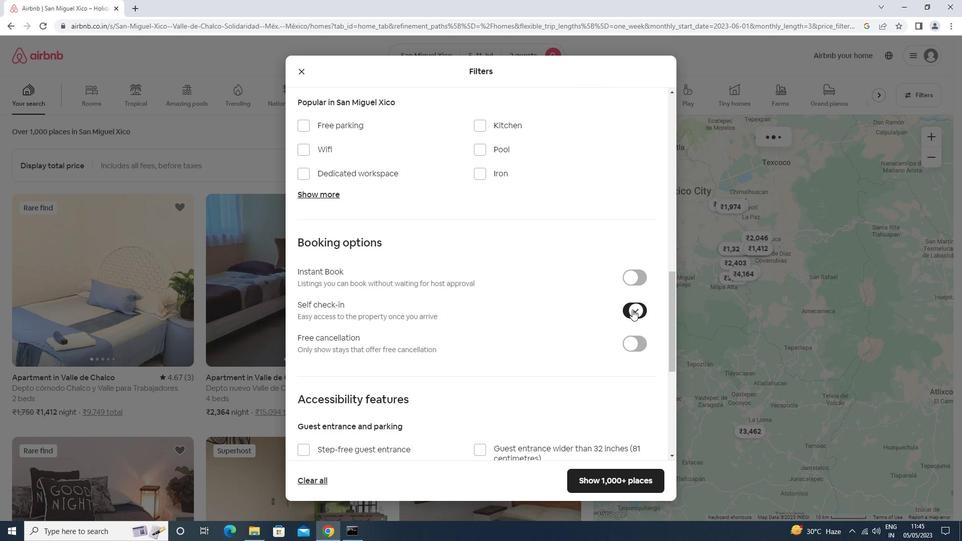 
Action: Mouse scrolled (615, 302) with delta (0, 0)
Screenshot: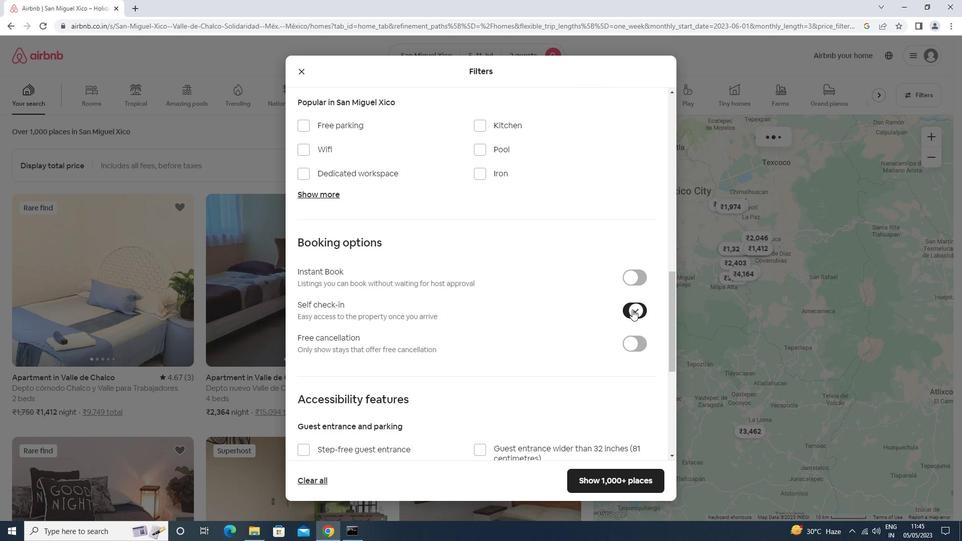 
Action: Mouse scrolled (615, 302) with delta (0, 0)
Screenshot: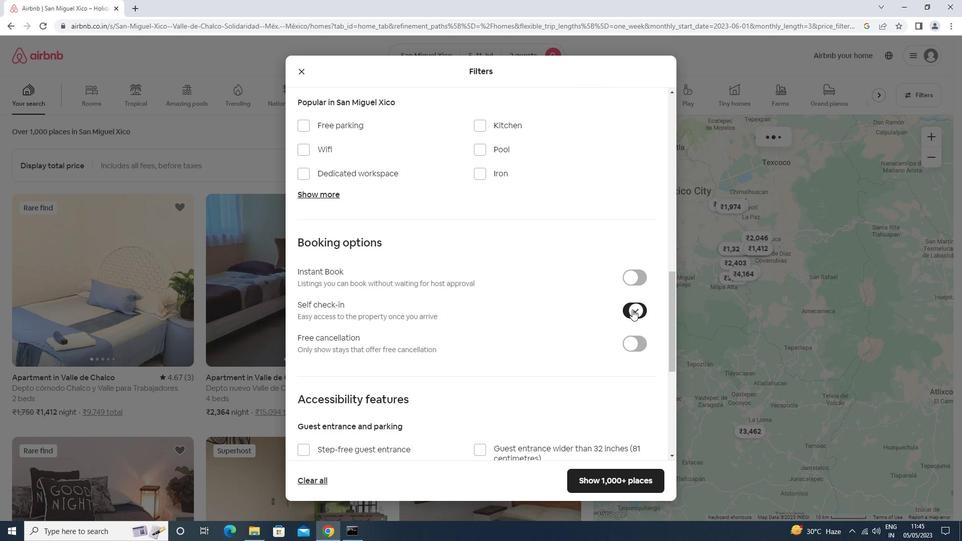 
Action: Mouse scrolled (615, 302) with delta (0, 0)
Screenshot: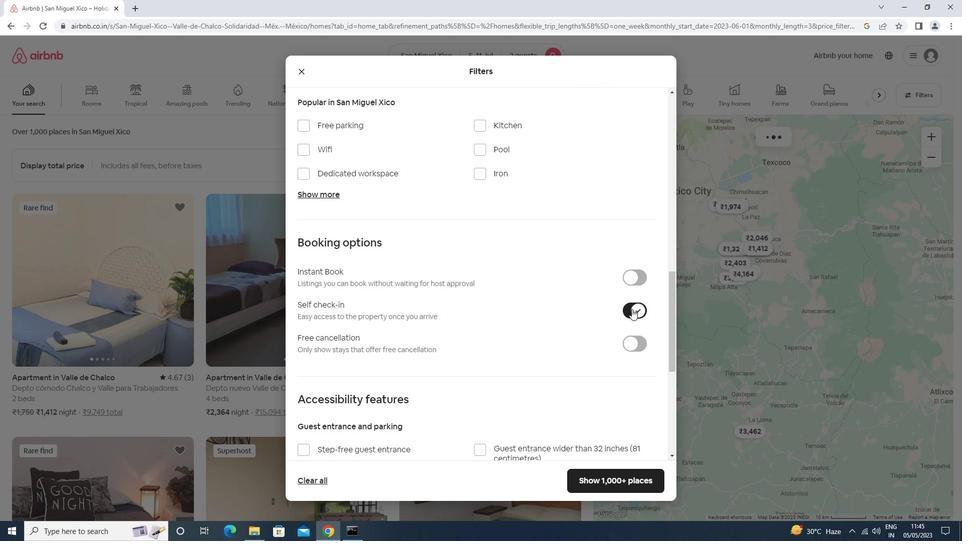 
Action: Mouse scrolled (615, 302) with delta (0, 0)
Screenshot: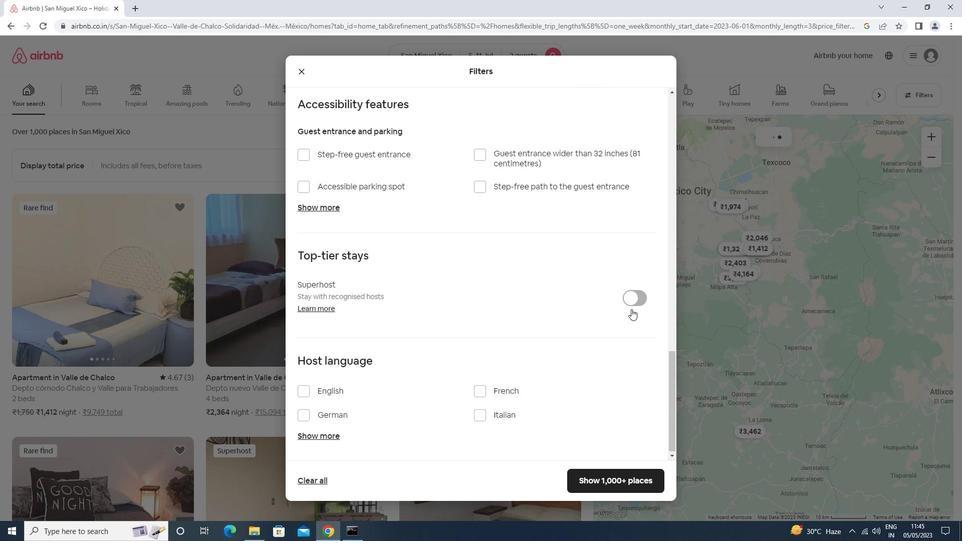
Action: Mouse scrolled (615, 302) with delta (0, 0)
Screenshot: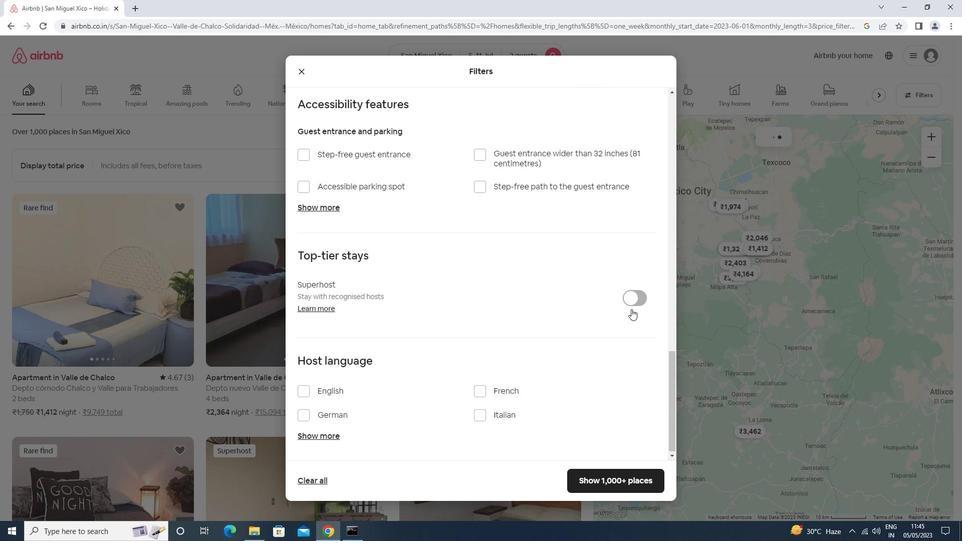 
Action: Mouse scrolled (615, 302) with delta (0, 0)
Screenshot: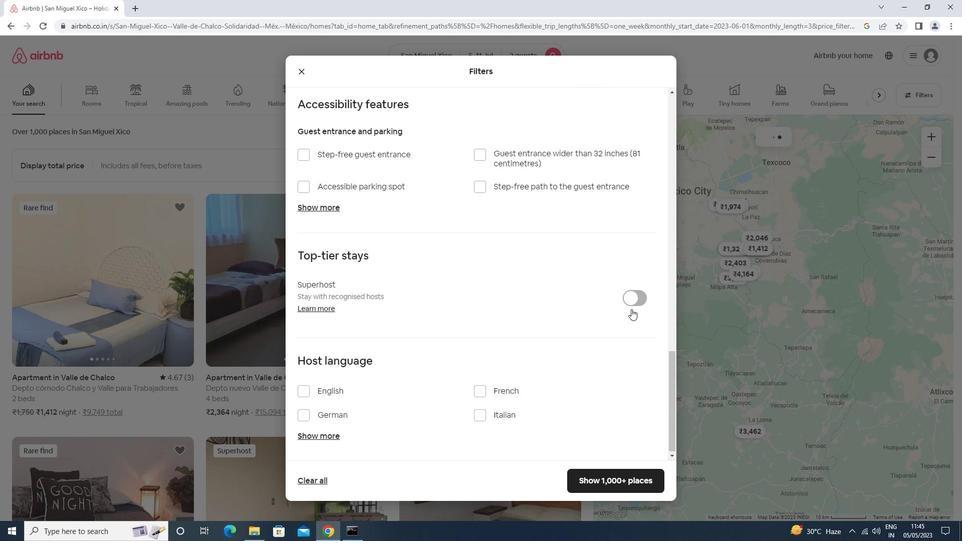 
Action: Mouse scrolled (615, 302) with delta (0, 0)
Screenshot: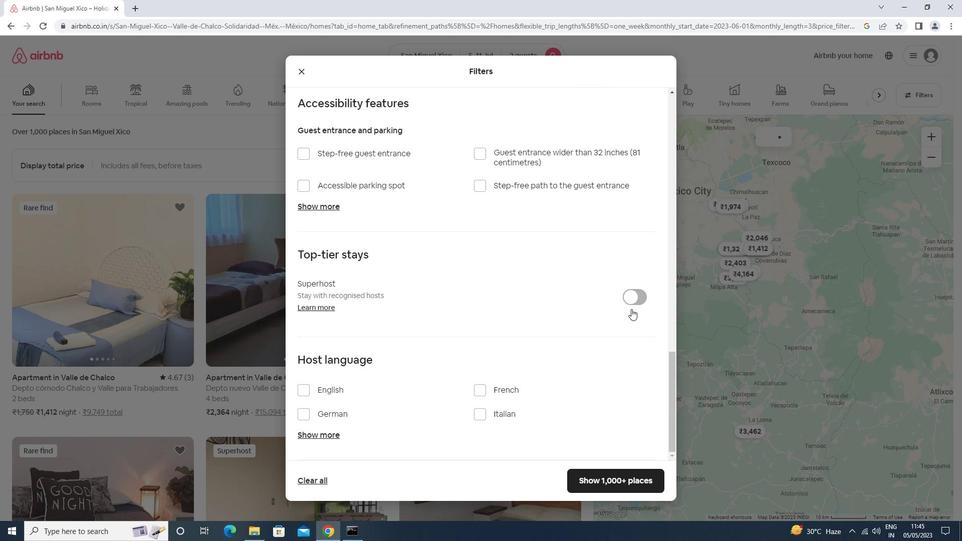 
Action: Mouse moved to (614, 302)
Screenshot: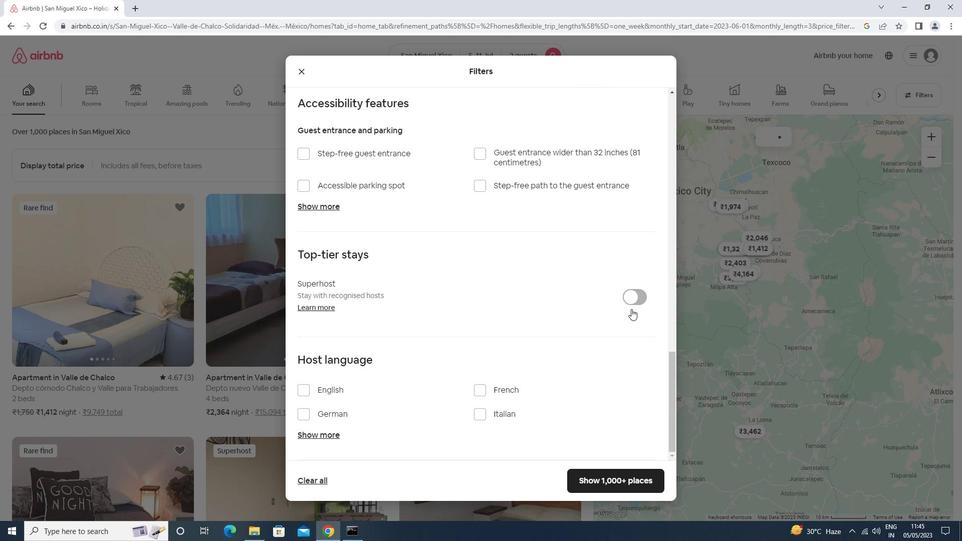 
Action: Mouse scrolled (614, 302) with delta (0, 0)
Screenshot: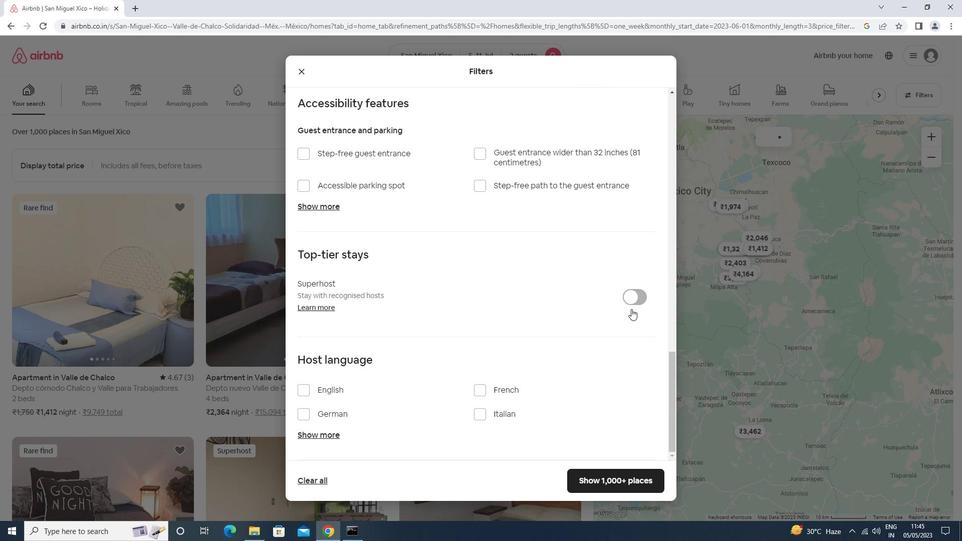 
Action: Mouse moved to (379, 374)
Screenshot: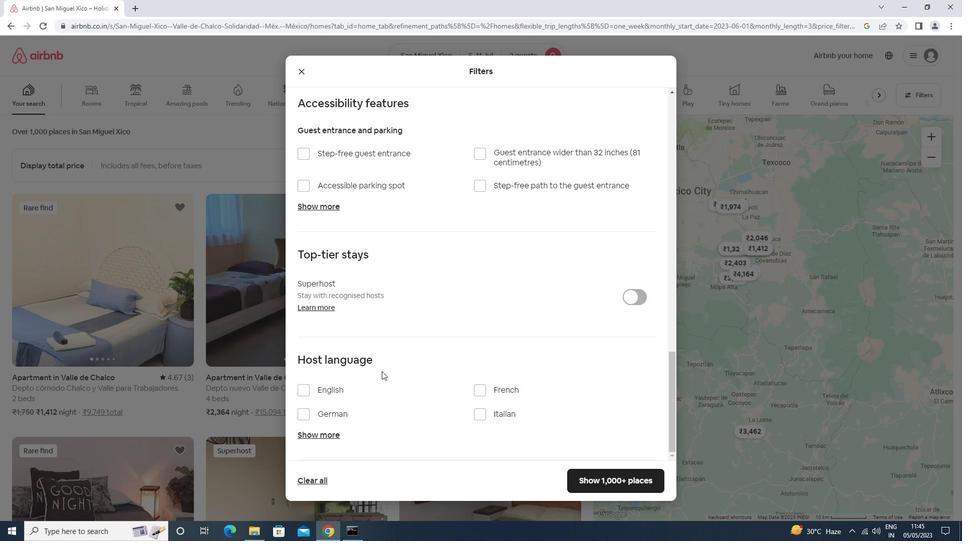 
Action: Mouse pressed left at (379, 374)
Screenshot: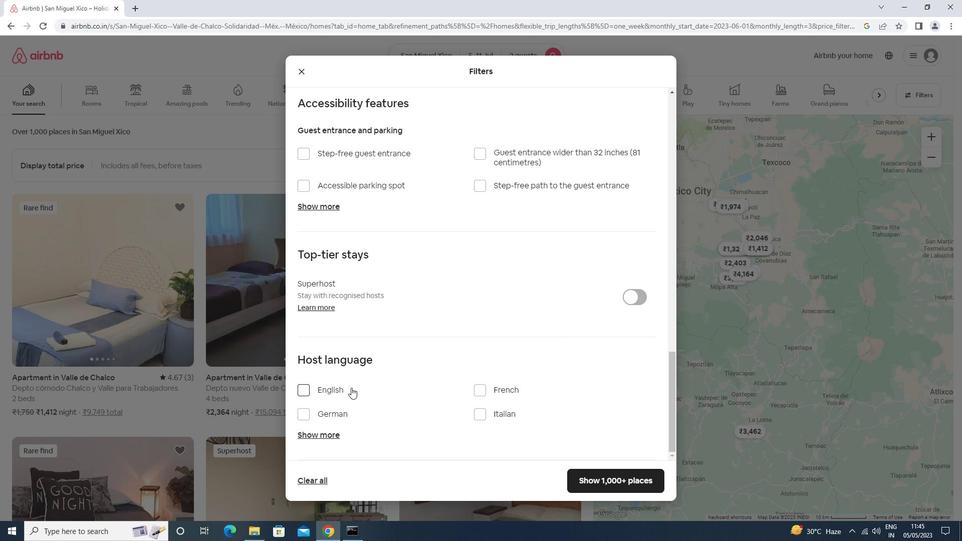 
Action: Mouse moved to (581, 457)
Screenshot: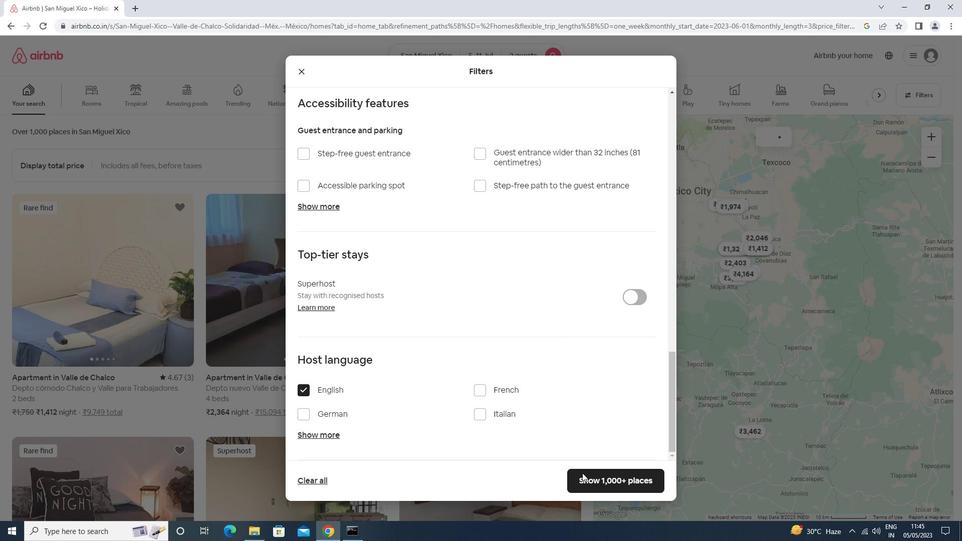 
Action: Mouse pressed left at (581, 457)
Screenshot: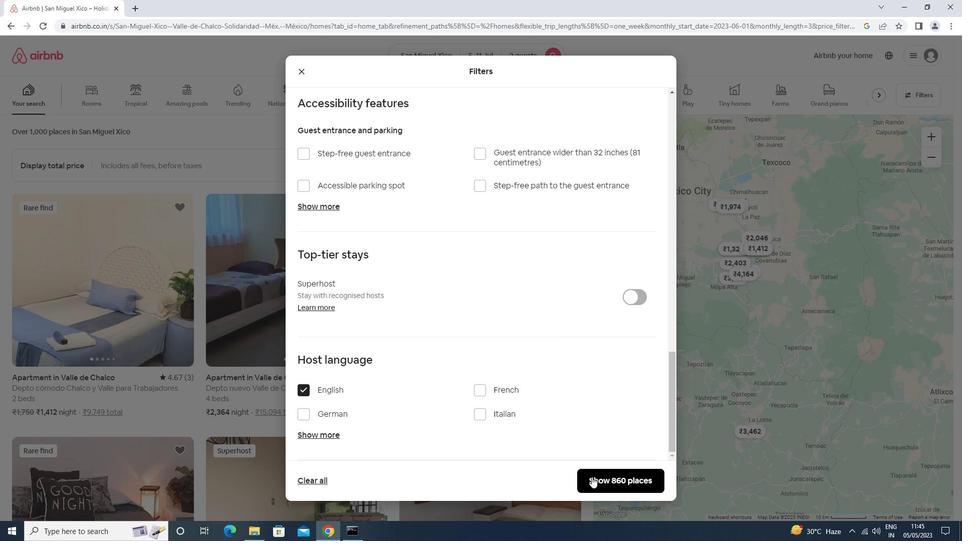 
Action: Mouse moved to (583, 454)
Screenshot: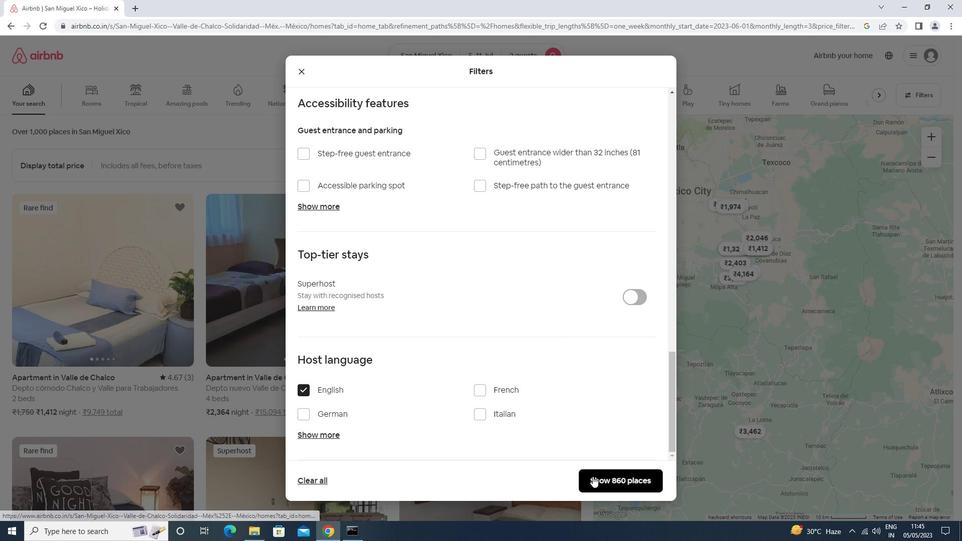 
